 Task: Look for space in Abomey, Benin from 9th June, 2023 to 16th June, 2023 for 2 adults in price range Rs.8000 to Rs.16000. Place can be entire place with 2 bedrooms having 2 beds and 1 bathroom. Property type can be flat. Booking option can be shelf check-in. Required host language is English.
Action: Mouse moved to (724, 137)
Screenshot: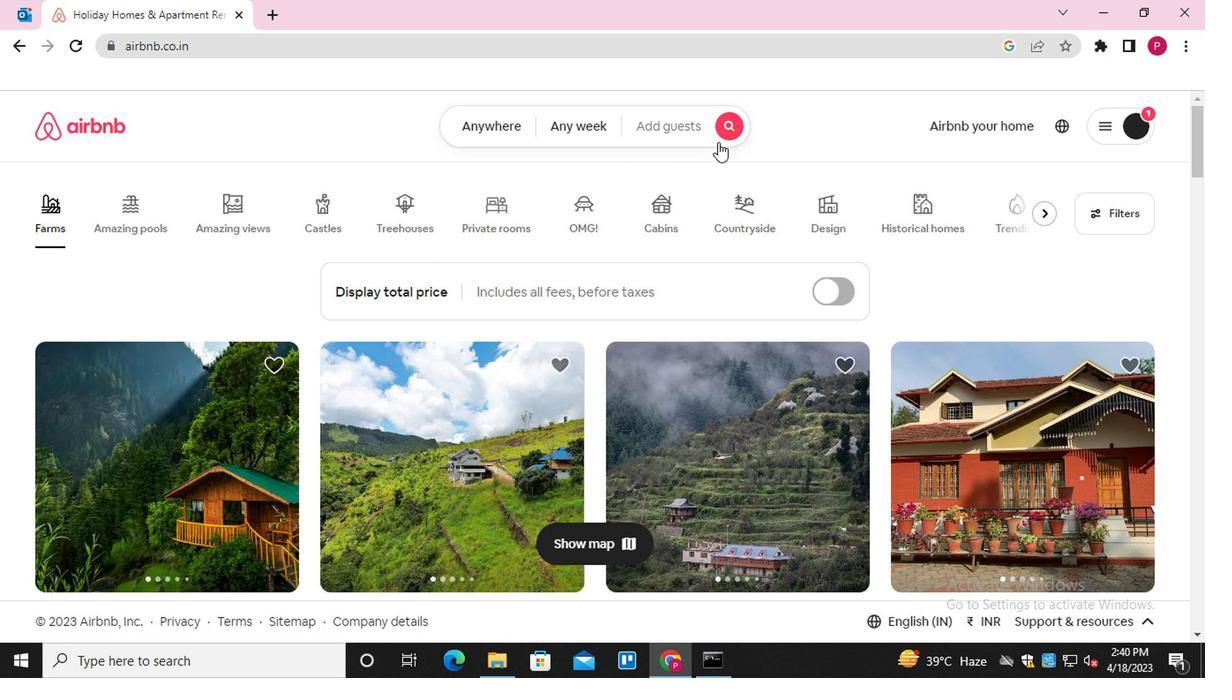 
Action: Mouse pressed left at (724, 137)
Screenshot: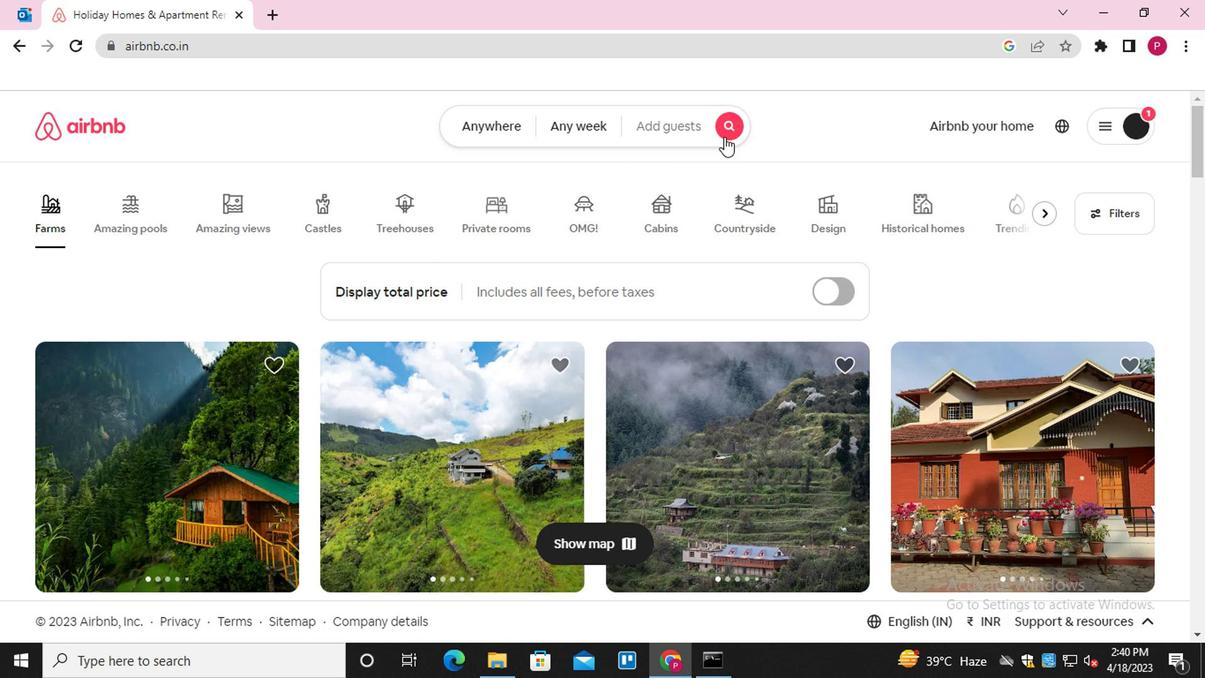 
Action: Mouse moved to (319, 205)
Screenshot: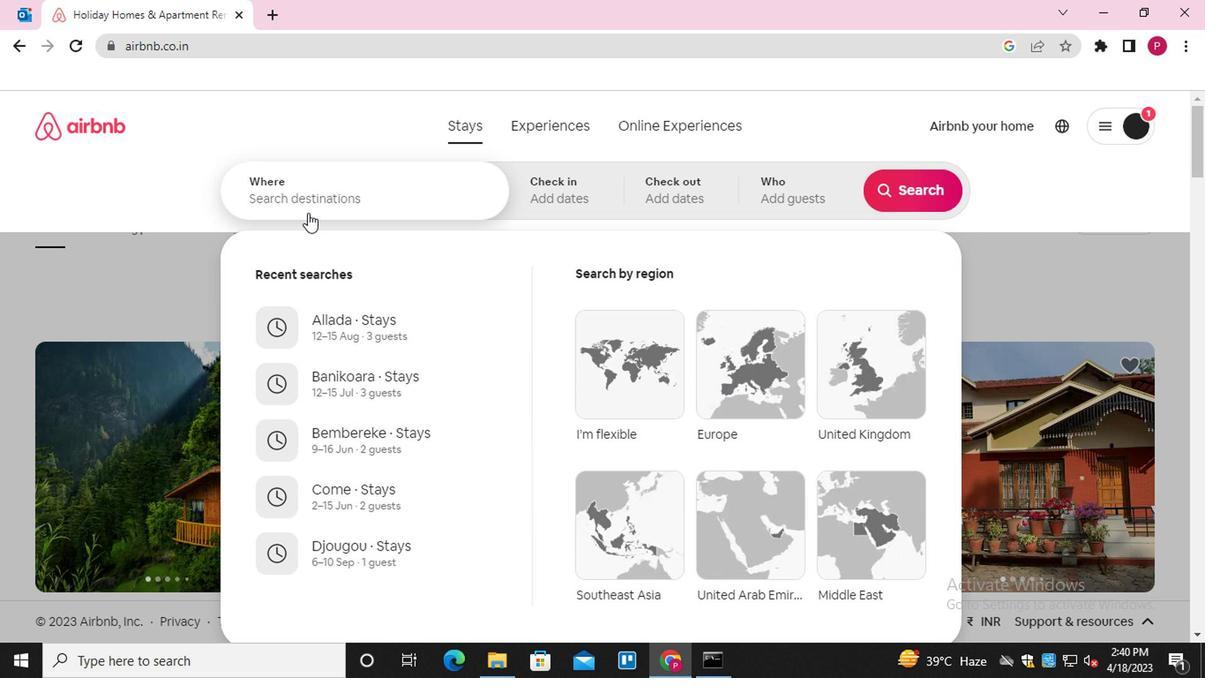 
Action: Mouse pressed left at (319, 205)
Screenshot: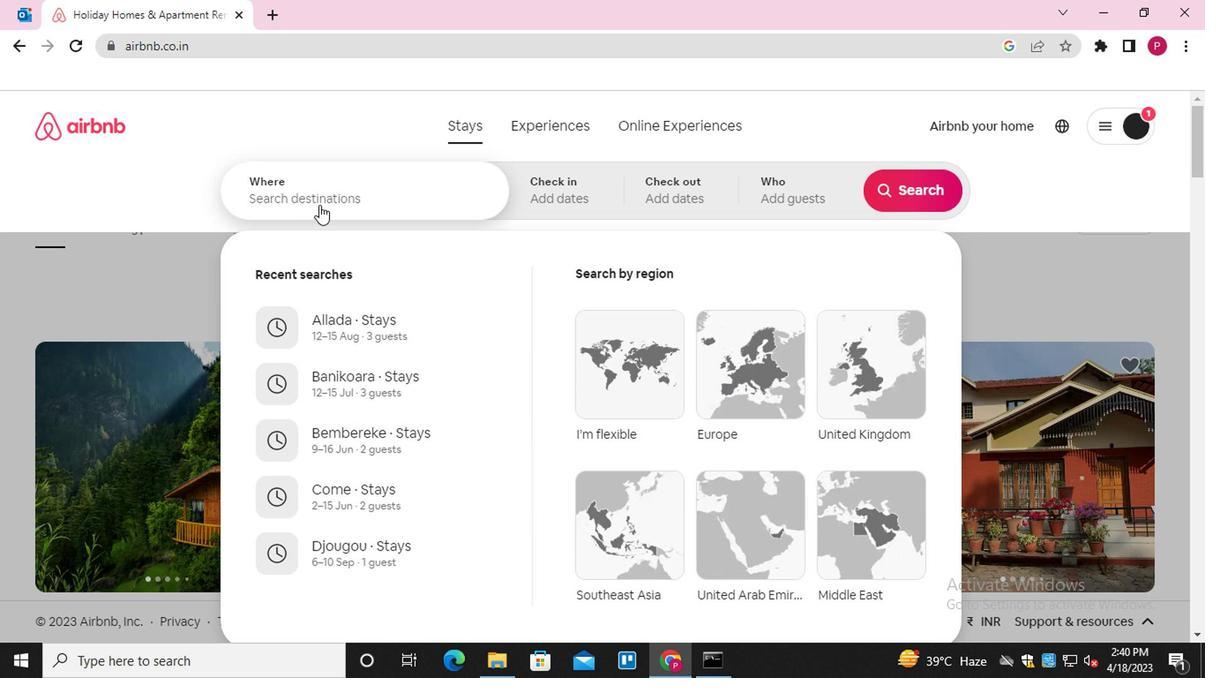
Action: Key pressed <Key.shift><Key.shift><Key.shift>ABOMEY
Screenshot: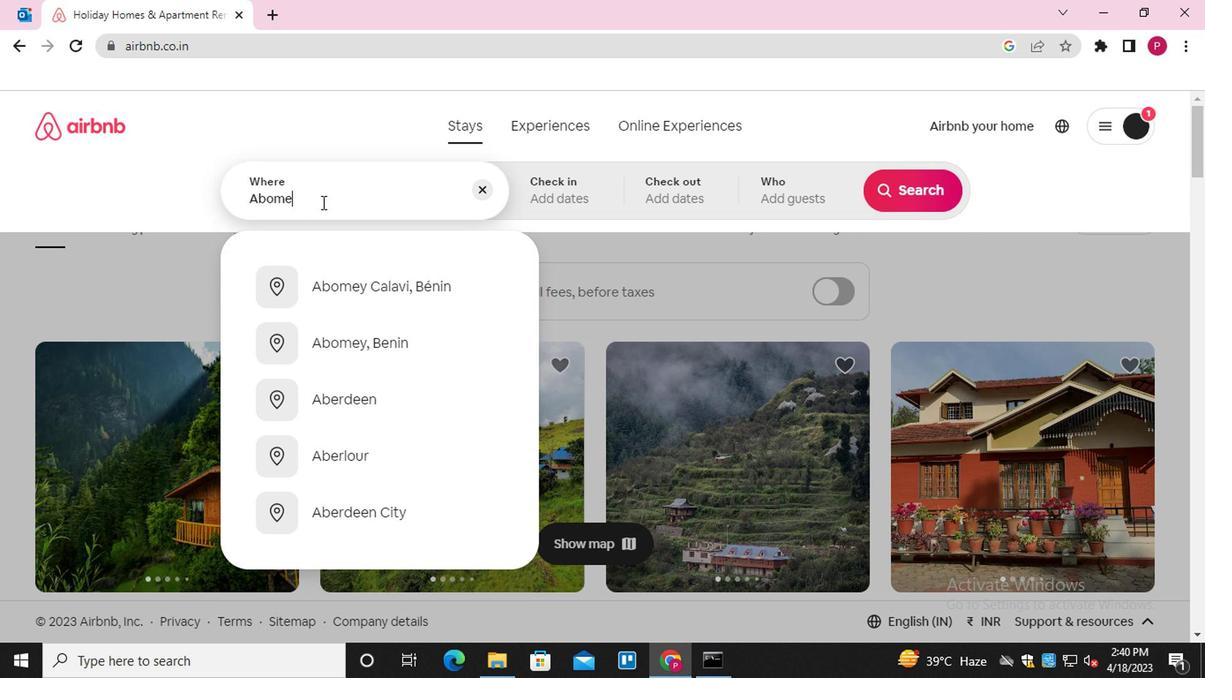 
Action: Mouse moved to (406, 347)
Screenshot: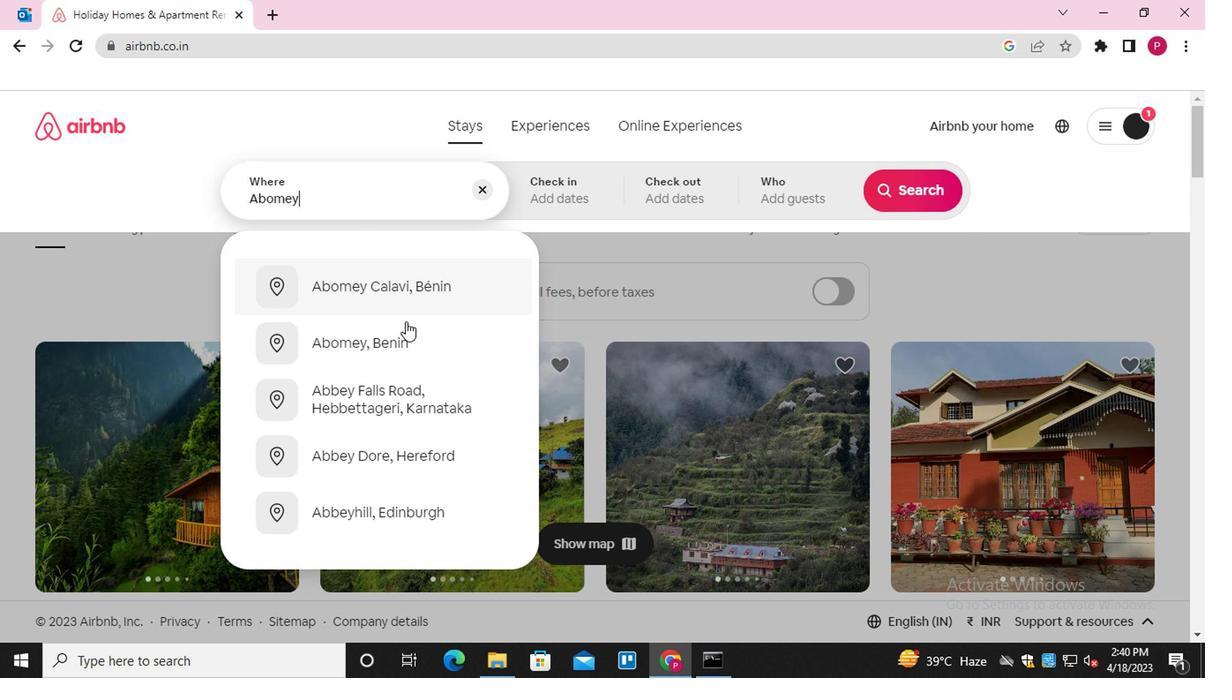 
Action: Mouse pressed left at (406, 347)
Screenshot: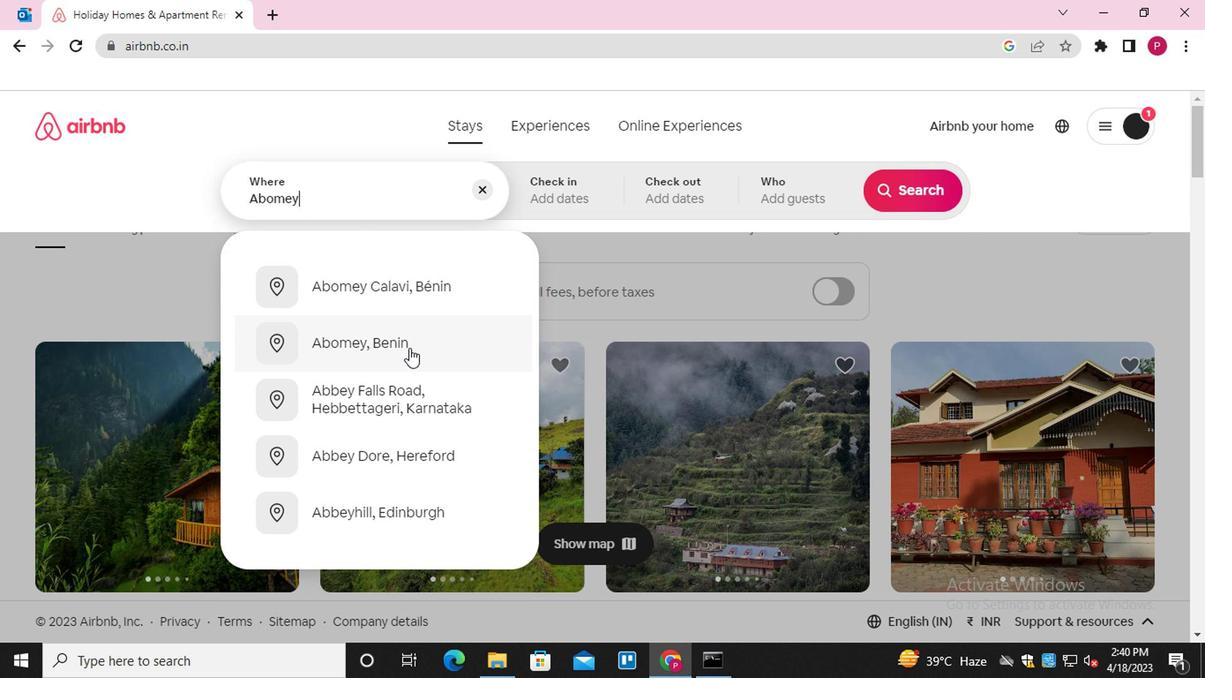 
Action: Mouse moved to (896, 330)
Screenshot: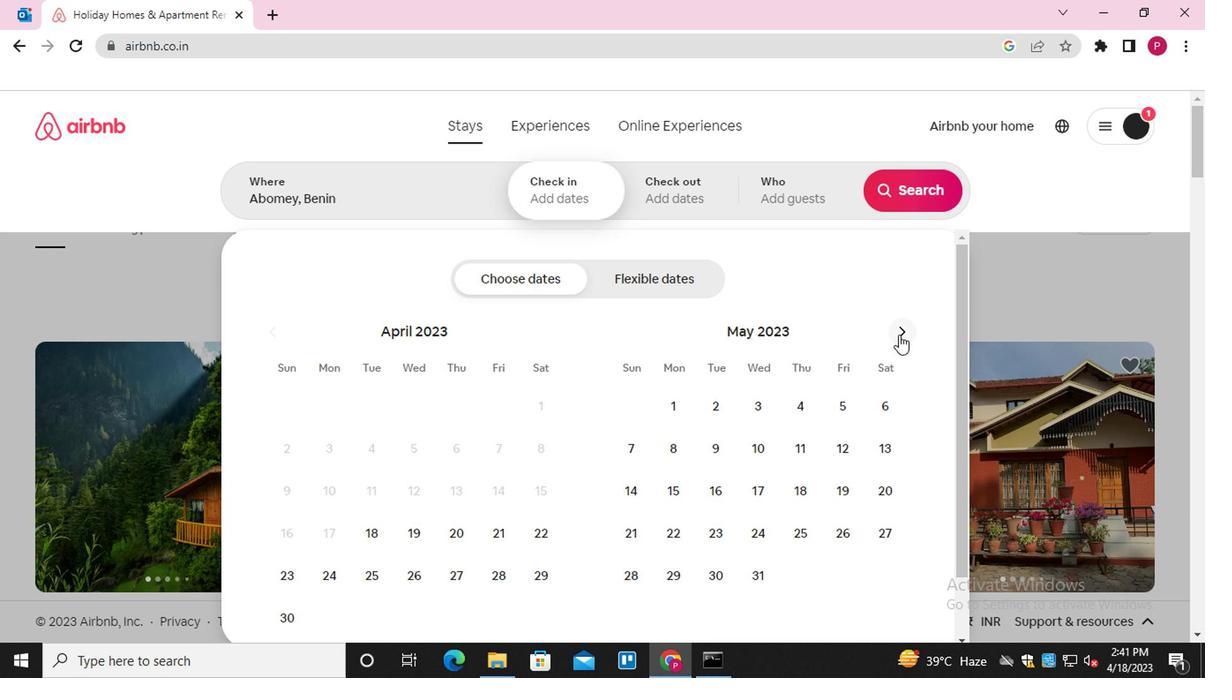 
Action: Mouse pressed left at (896, 330)
Screenshot: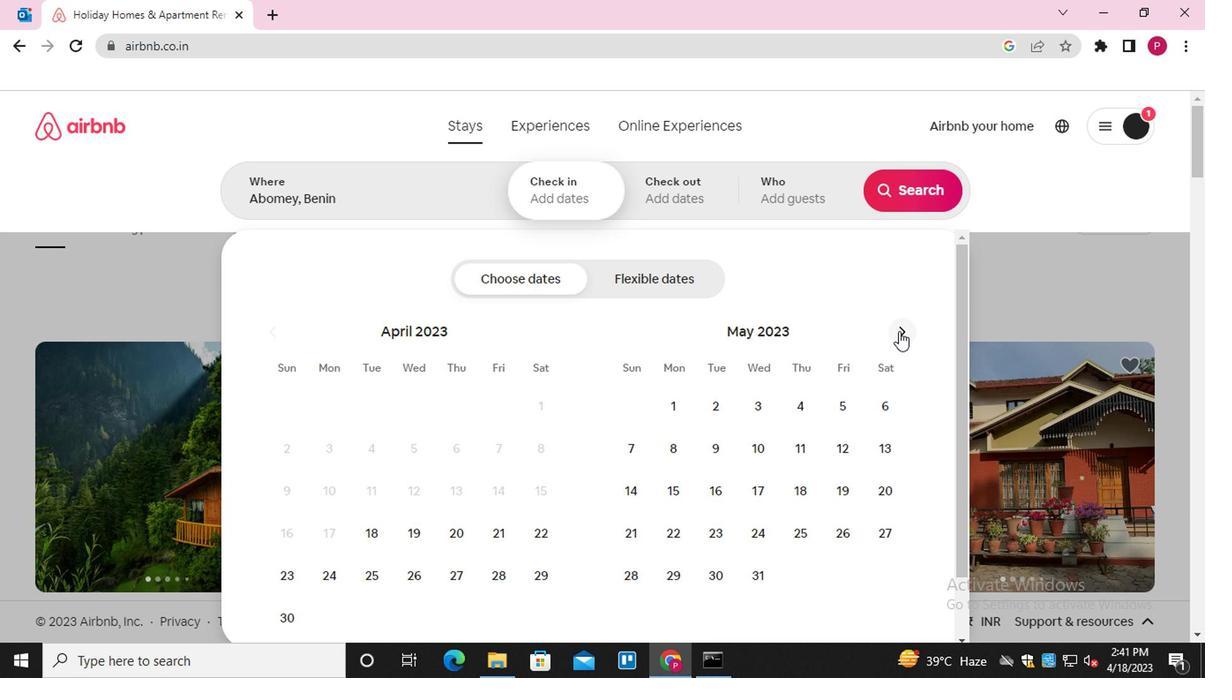 
Action: Mouse moved to (840, 452)
Screenshot: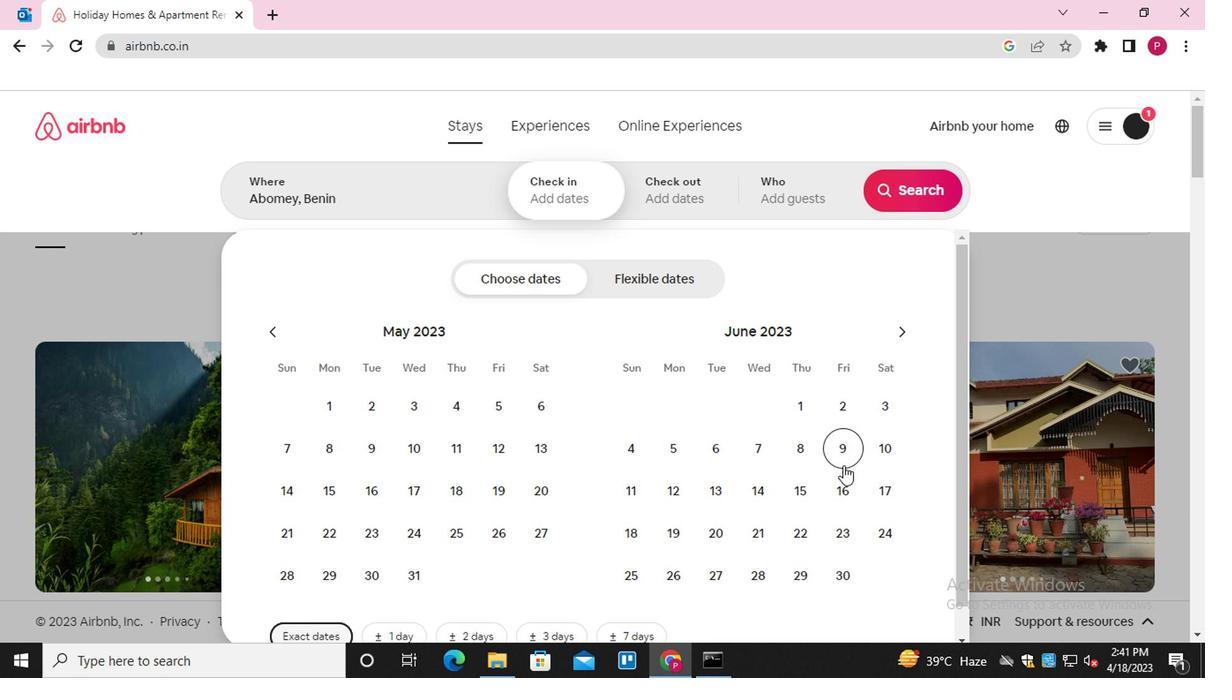 
Action: Mouse pressed left at (840, 452)
Screenshot: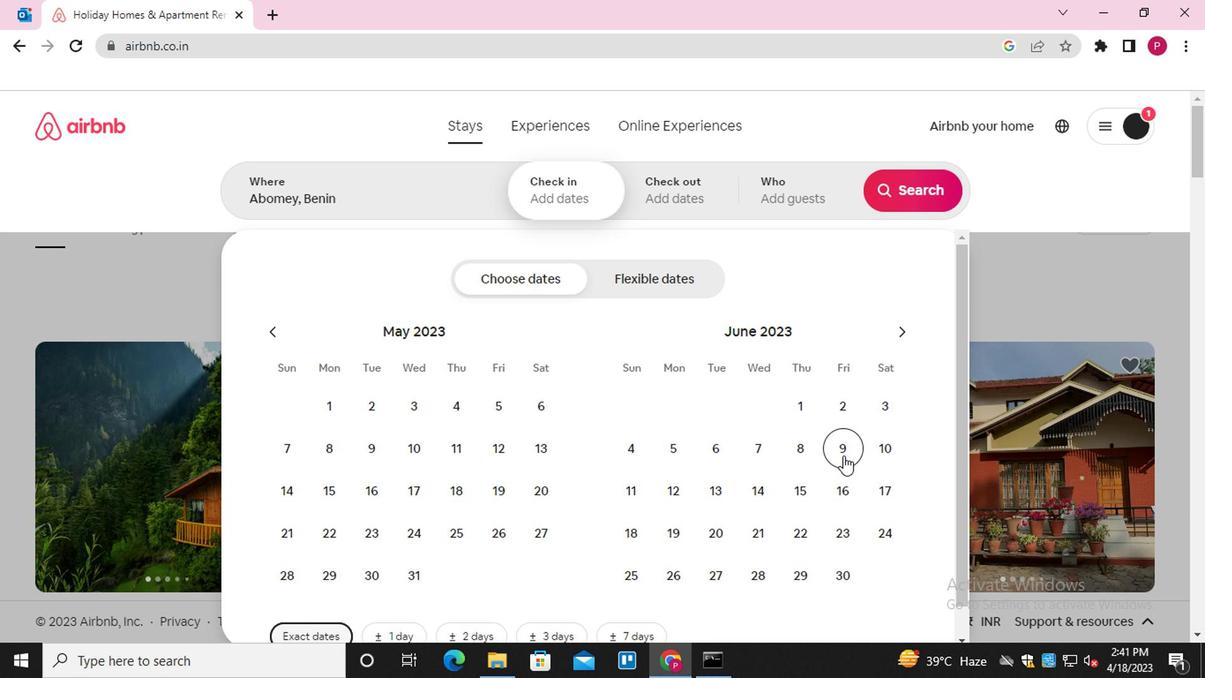 
Action: Mouse moved to (842, 482)
Screenshot: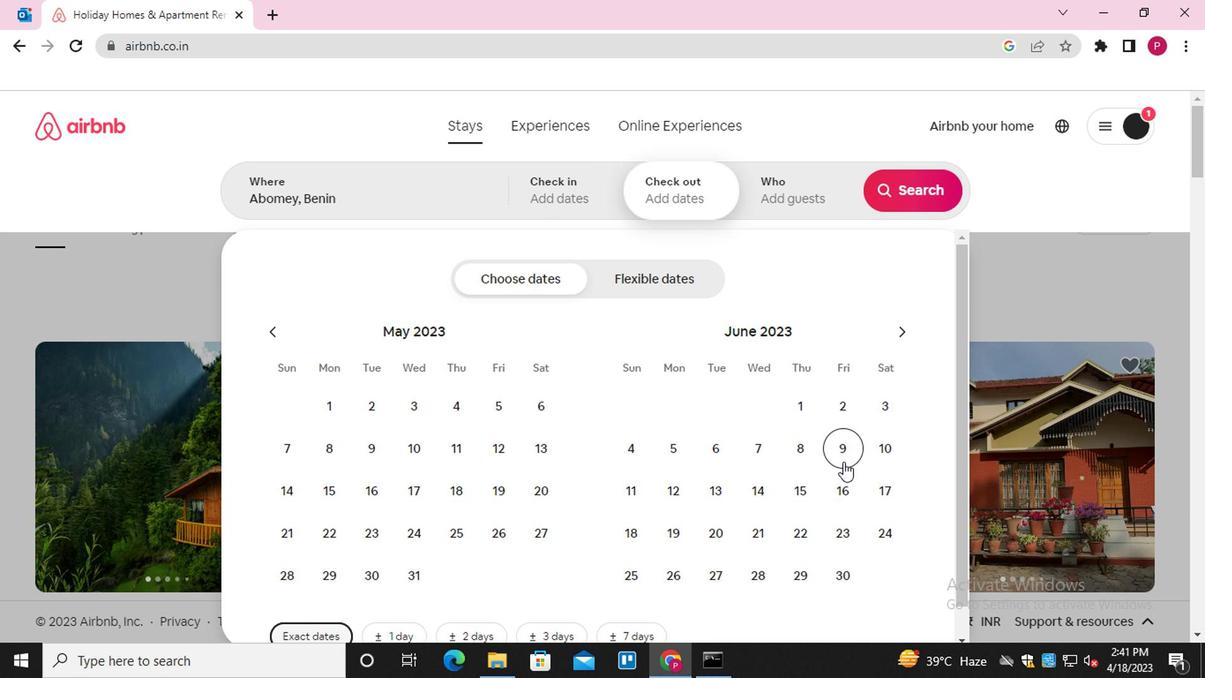 
Action: Mouse pressed left at (842, 482)
Screenshot: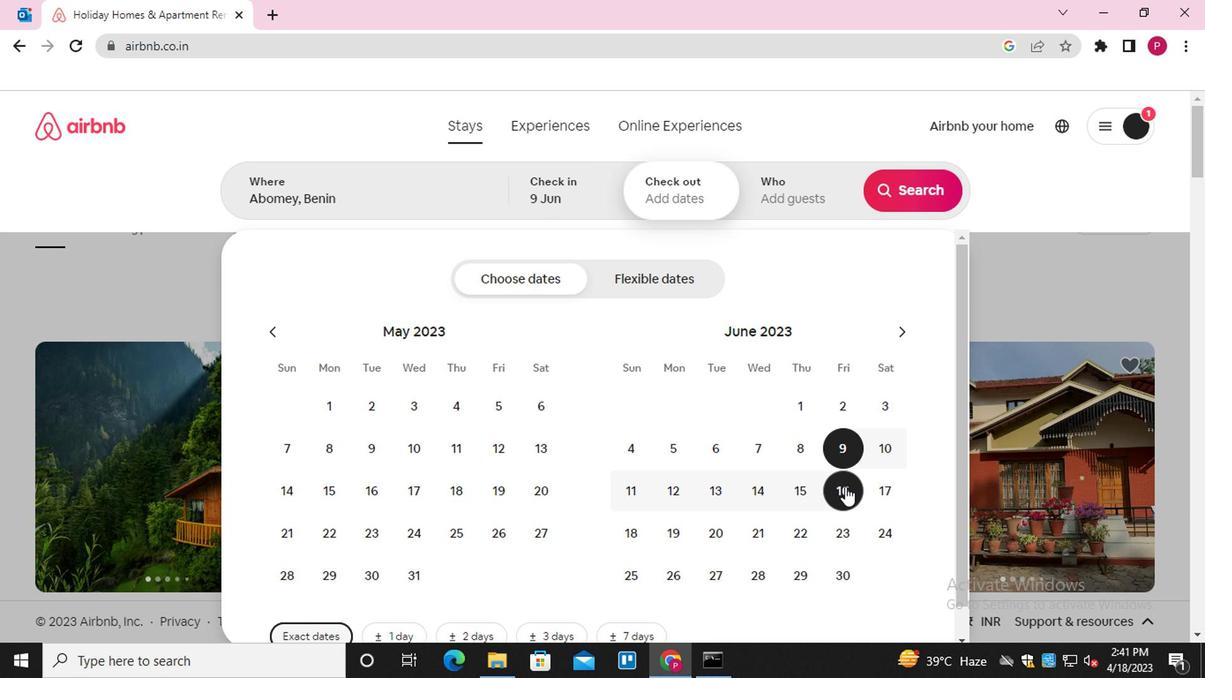 
Action: Mouse moved to (789, 211)
Screenshot: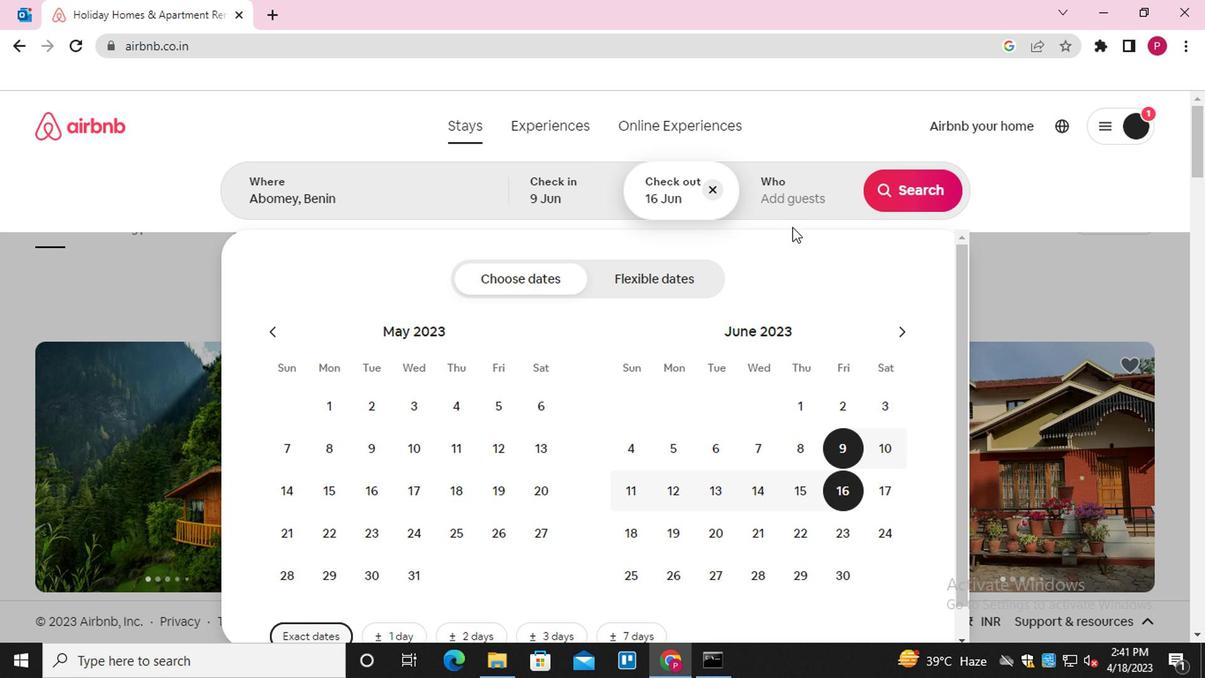 
Action: Mouse pressed left at (789, 211)
Screenshot: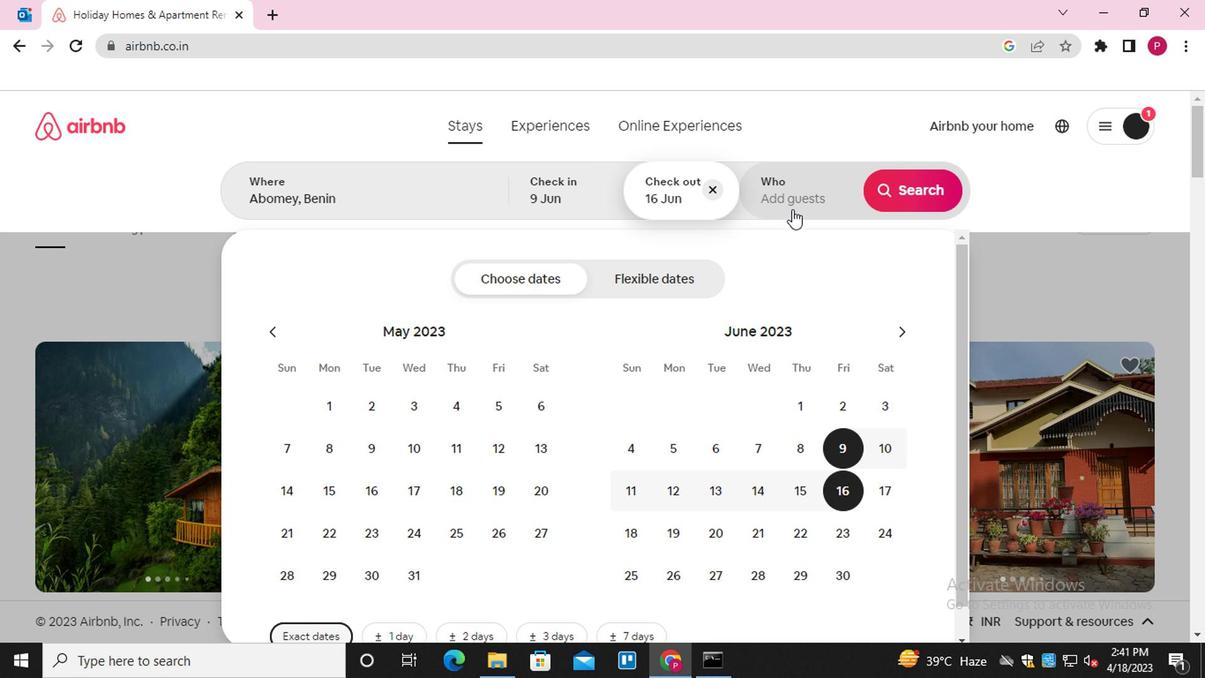 
Action: Mouse moved to (903, 292)
Screenshot: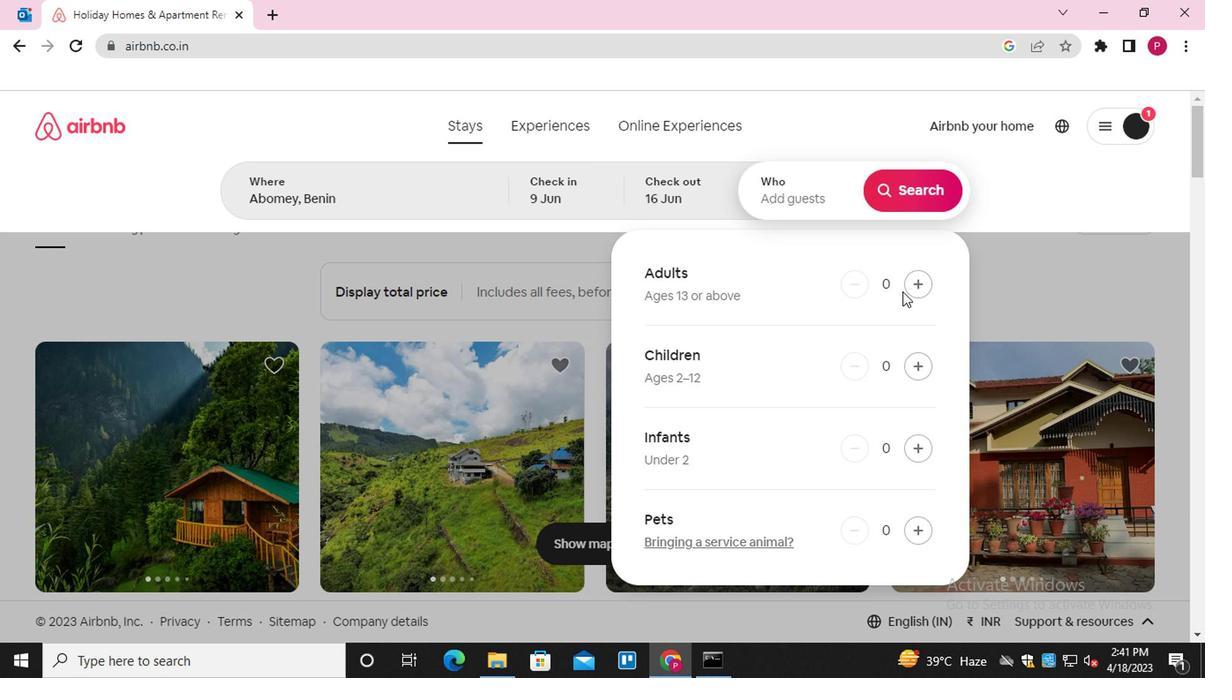 
Action: Mouse pressed left at (903, 292)
Screenshot: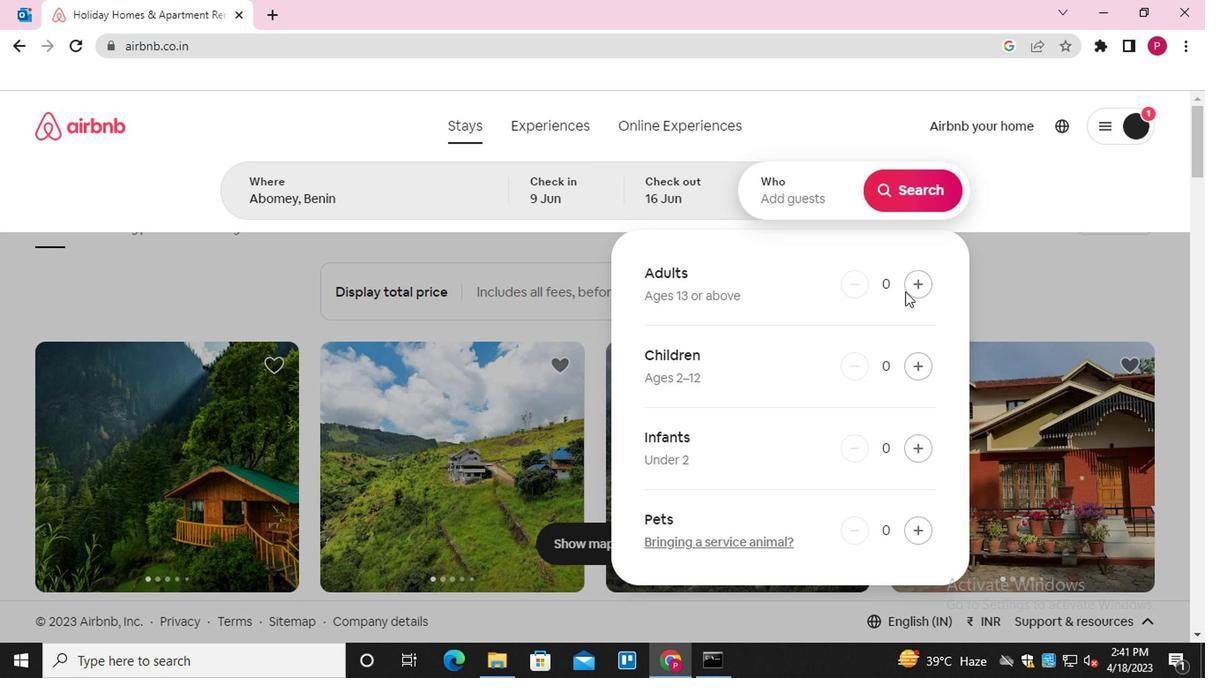
Action: Mouse pressed left at (903, 292)
Screenshot: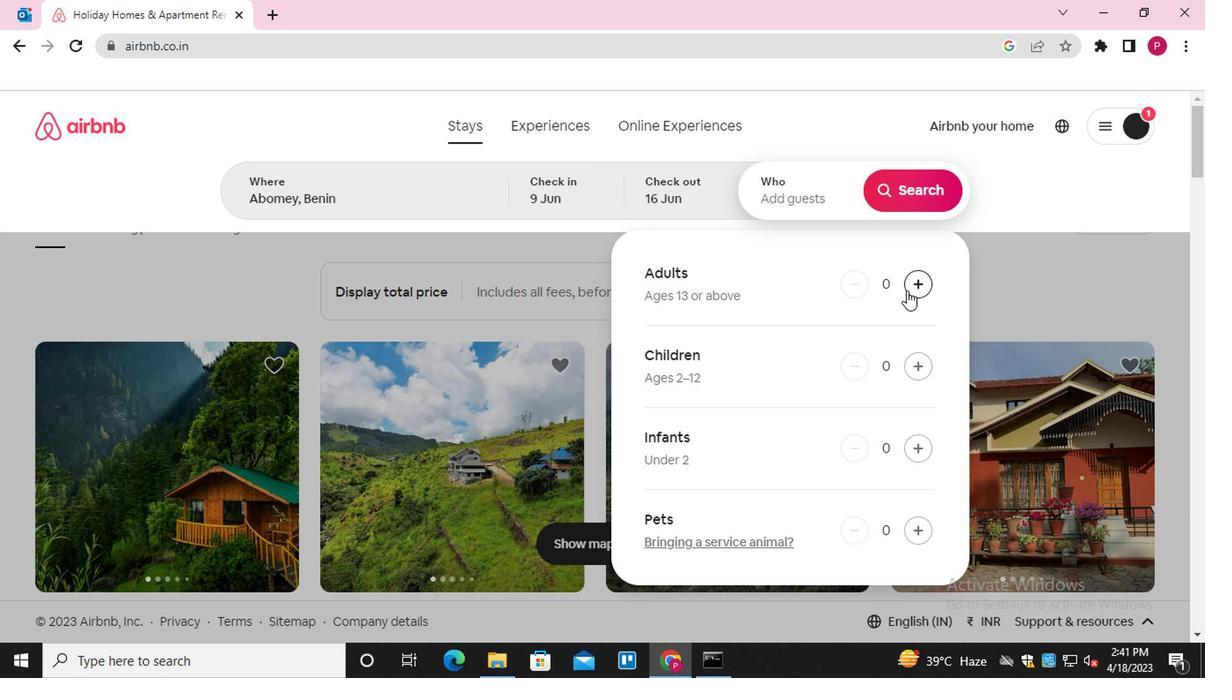 
Action: Mouse moved to (910, 199)
Screenshot: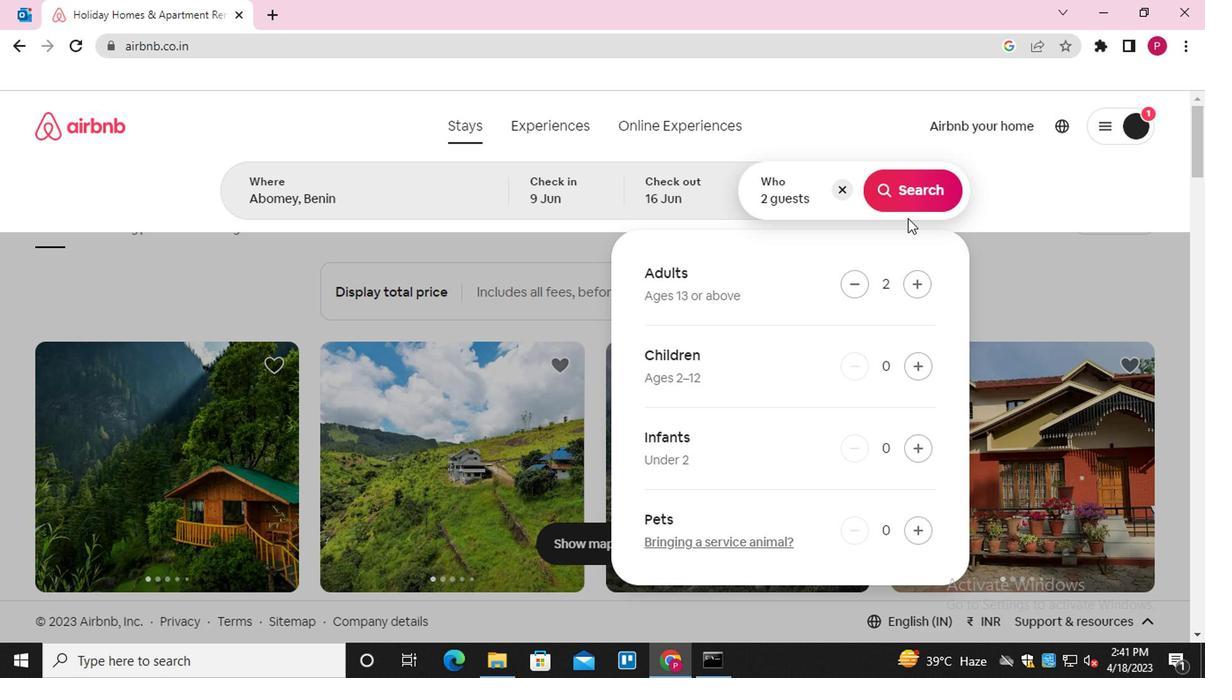 
Action: Mouse pressed left at (910, 199)
Screenshot: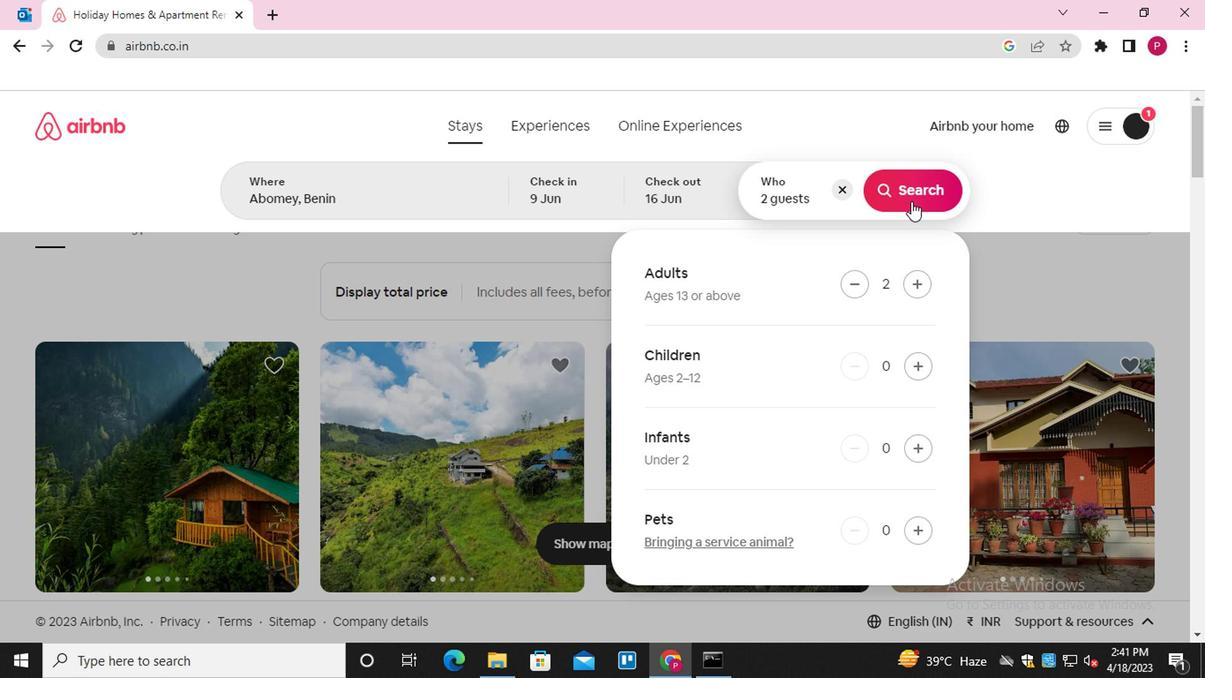 
Action: Mouse moved to (1107, 206)
Screenshot: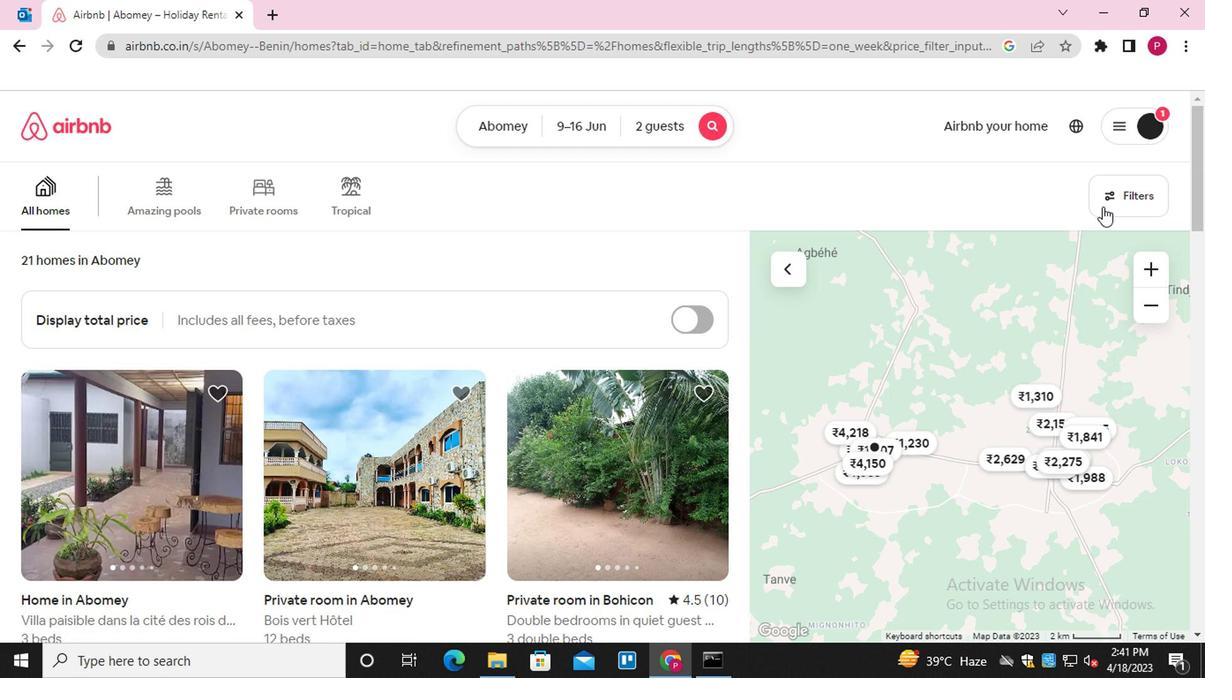 
Action: Mouse pressed left at (1107, 206)
Screenshot: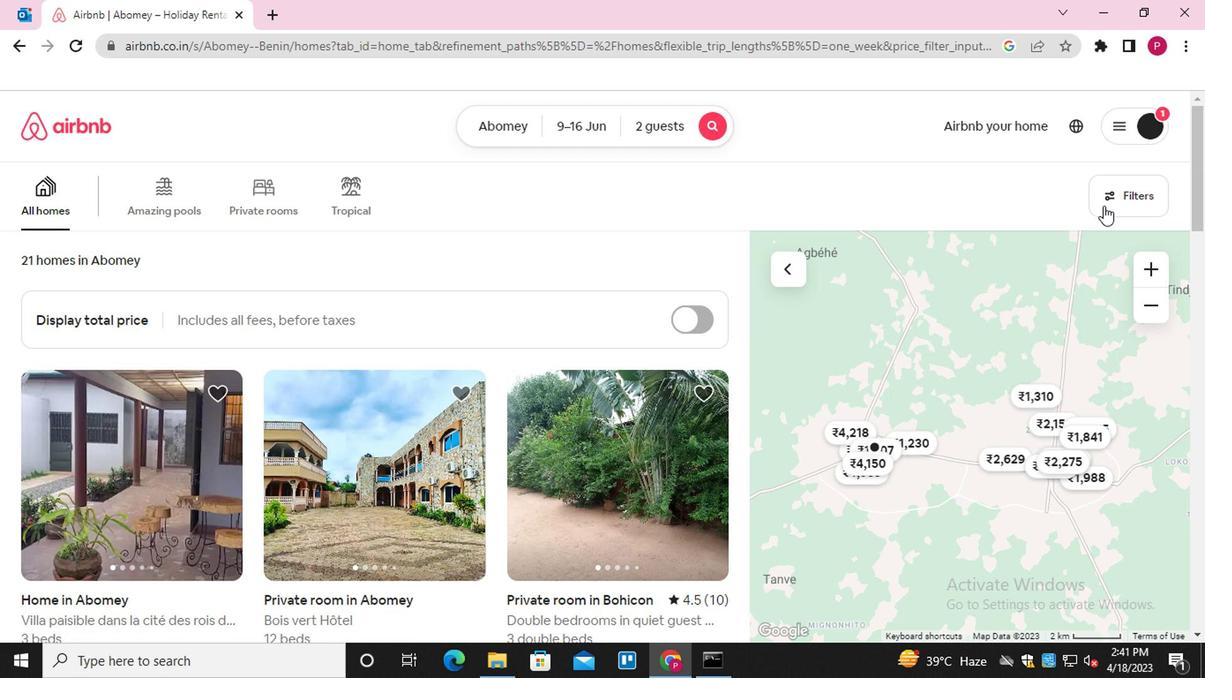 
Action: Mouse moved to (368, 412)
Screenshot: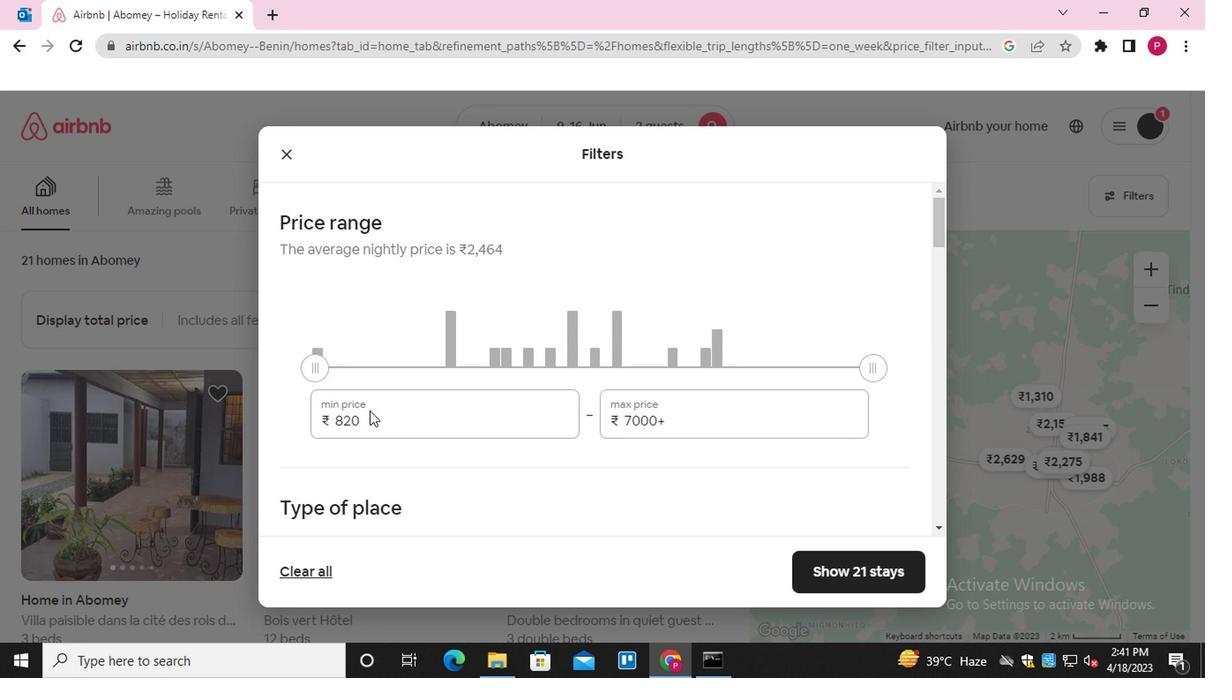 
Action: Mouse pressed left at (368, 412)
Screenshot: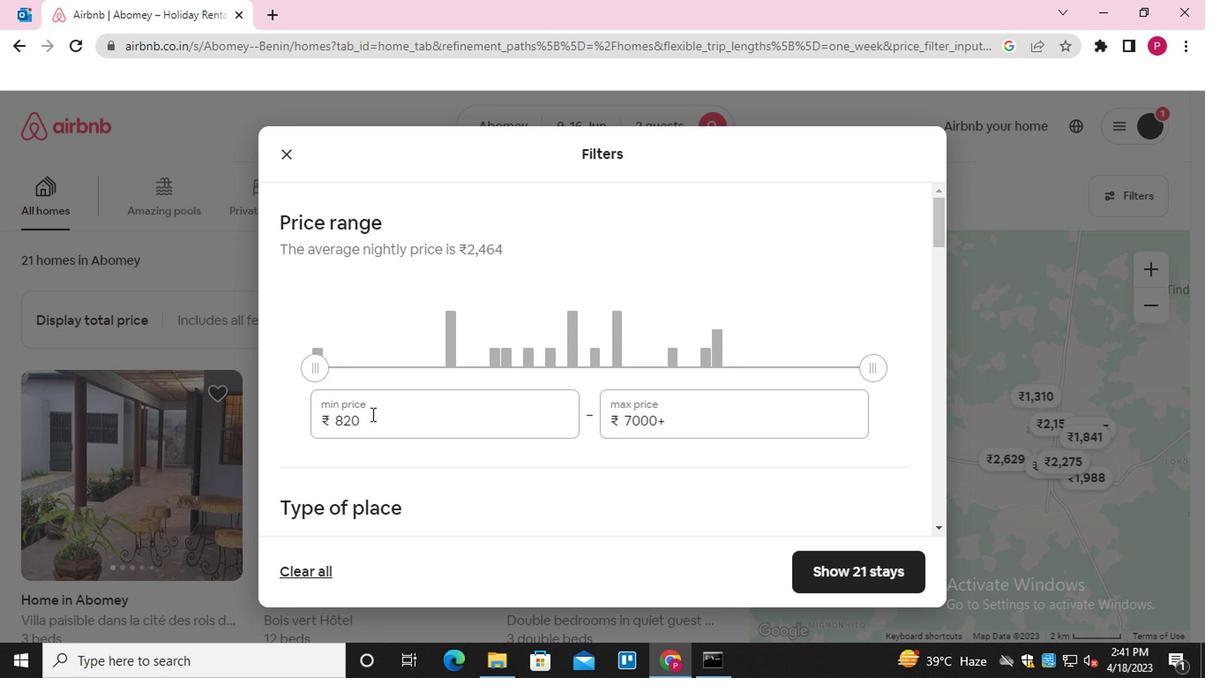 
Action: Mouse pressed left at (368, 412)
Screenshot: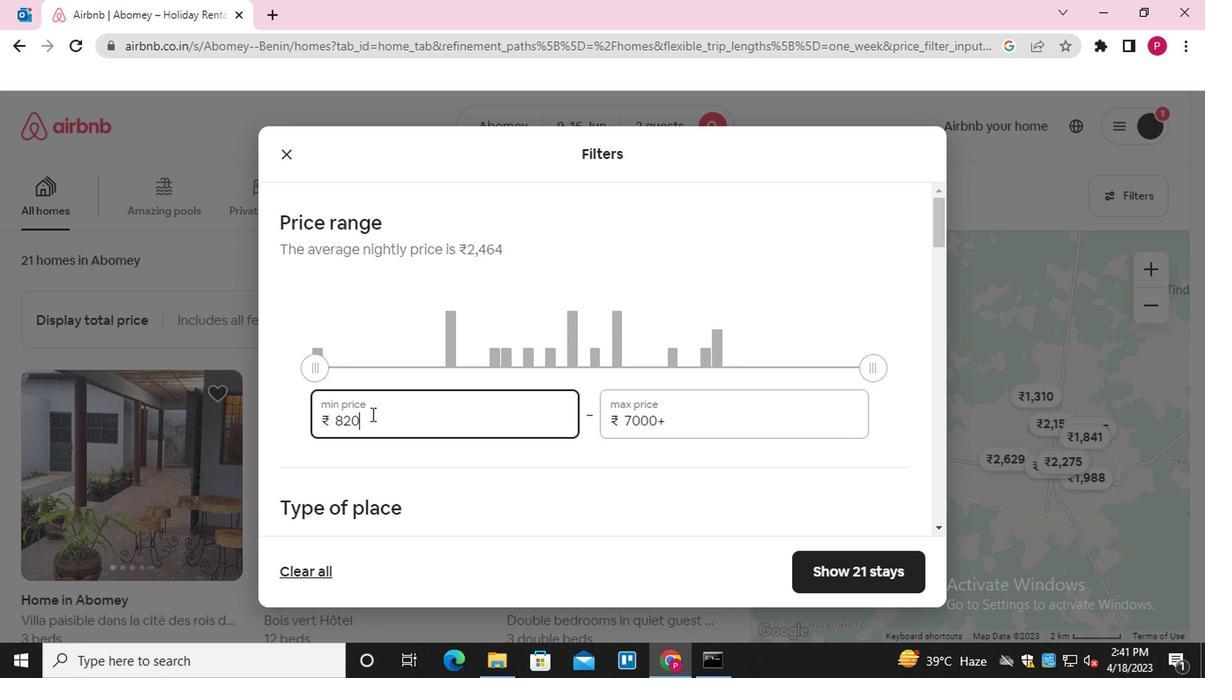 
Action: Key pressed 8000<Key.tab>
Screenshot: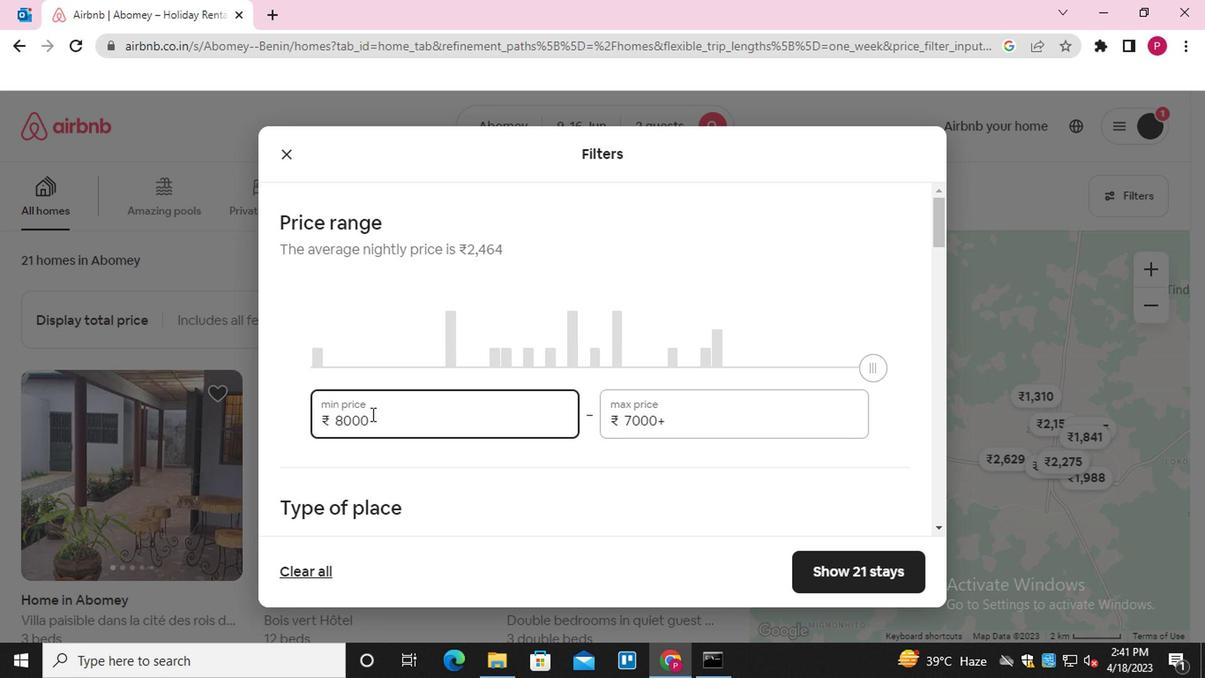 
Action: Mouse moved to (390, 423)
Screenshot: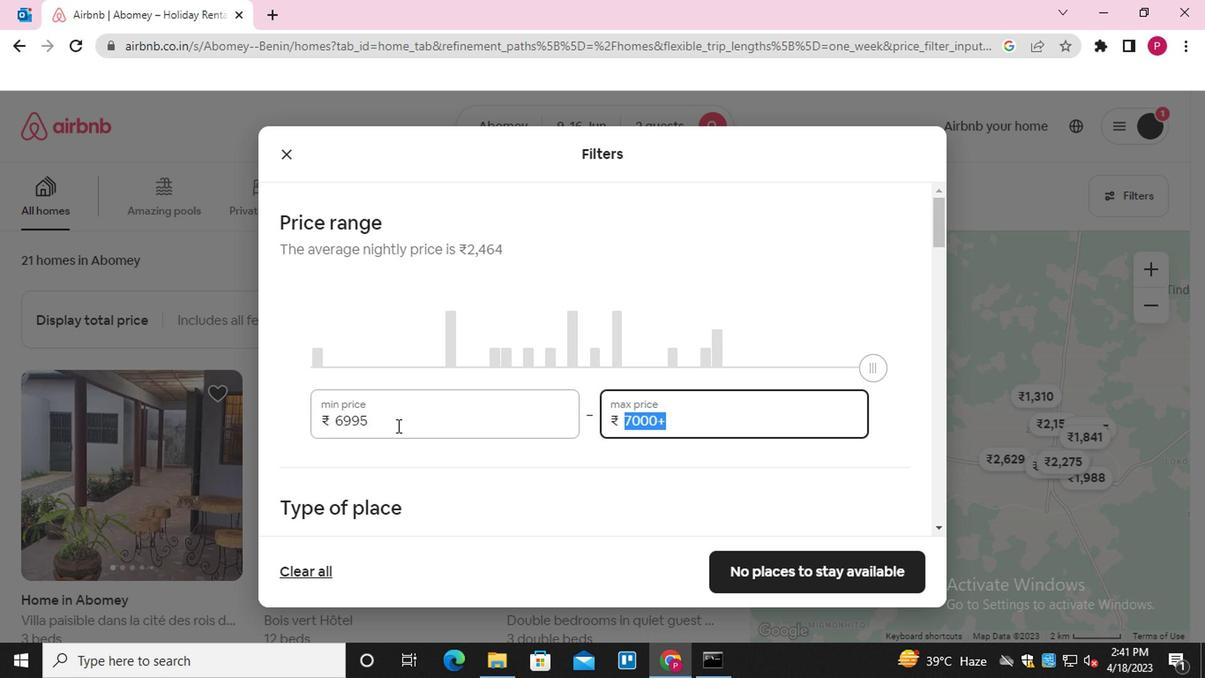 
Action: Mouse pressed left at (390, 423)
Screenshot: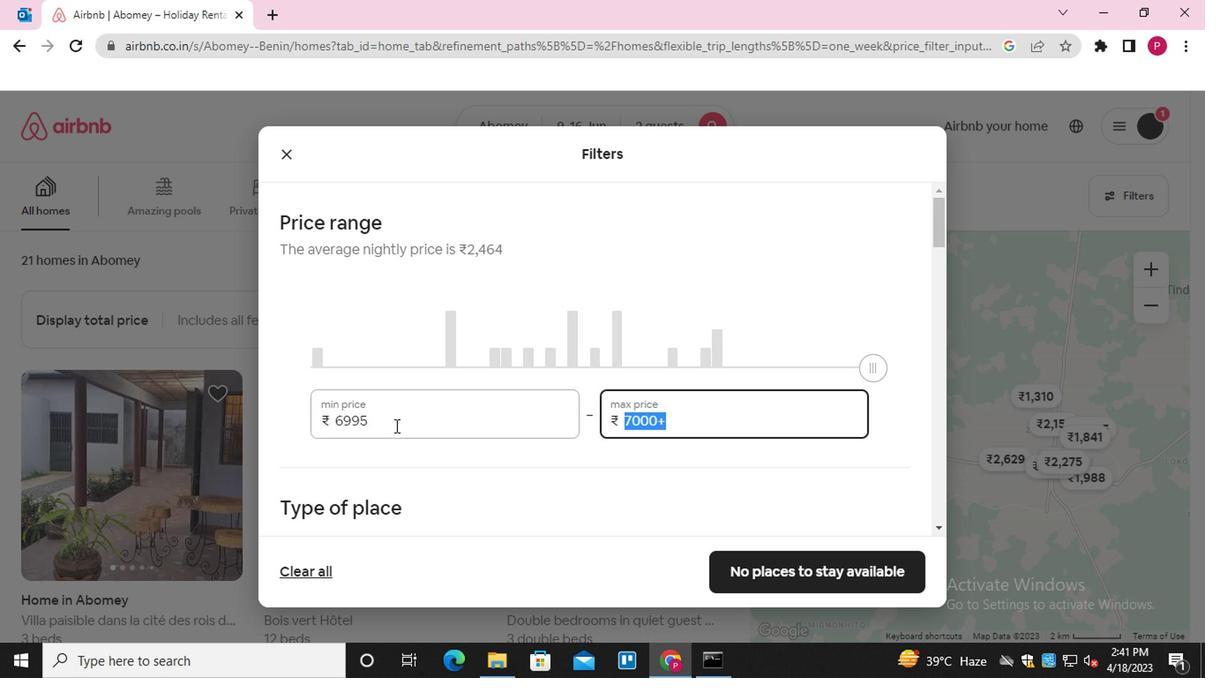
Action: Key pressed <Key.backspace><Key.backspace><Key.backspace><Key.backspace>8000<Key.tab>16000
Screenshot: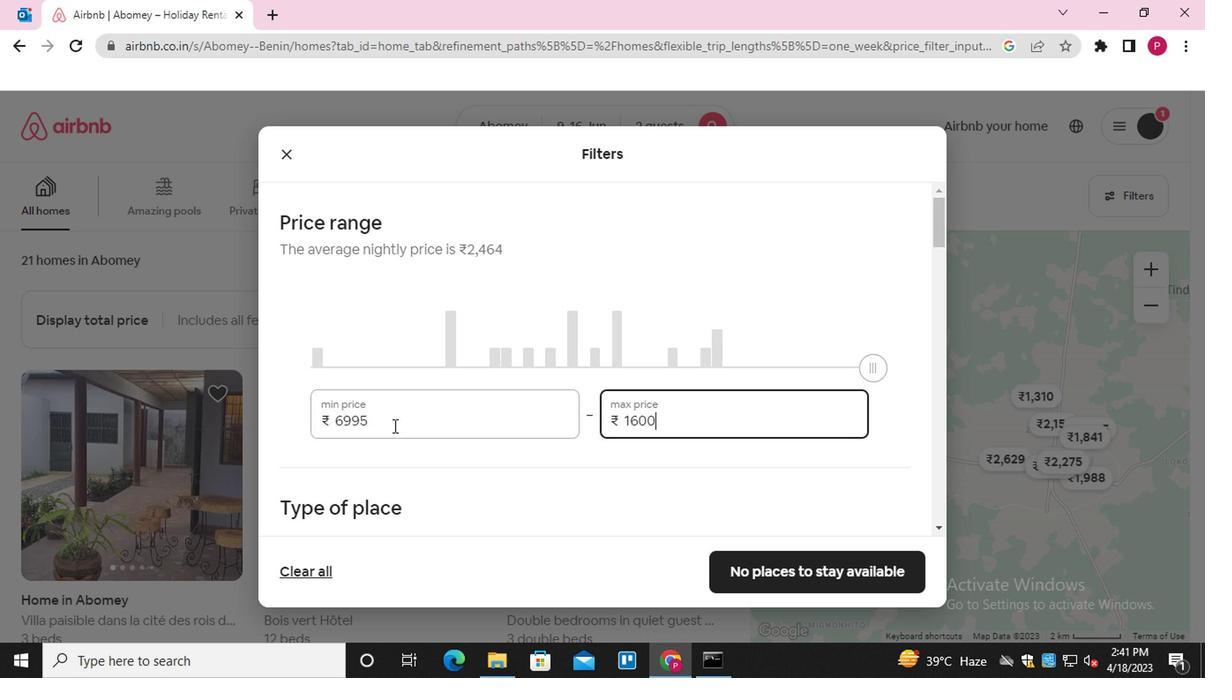 
Action: Mouse moved to (380, 420)
Screenshot: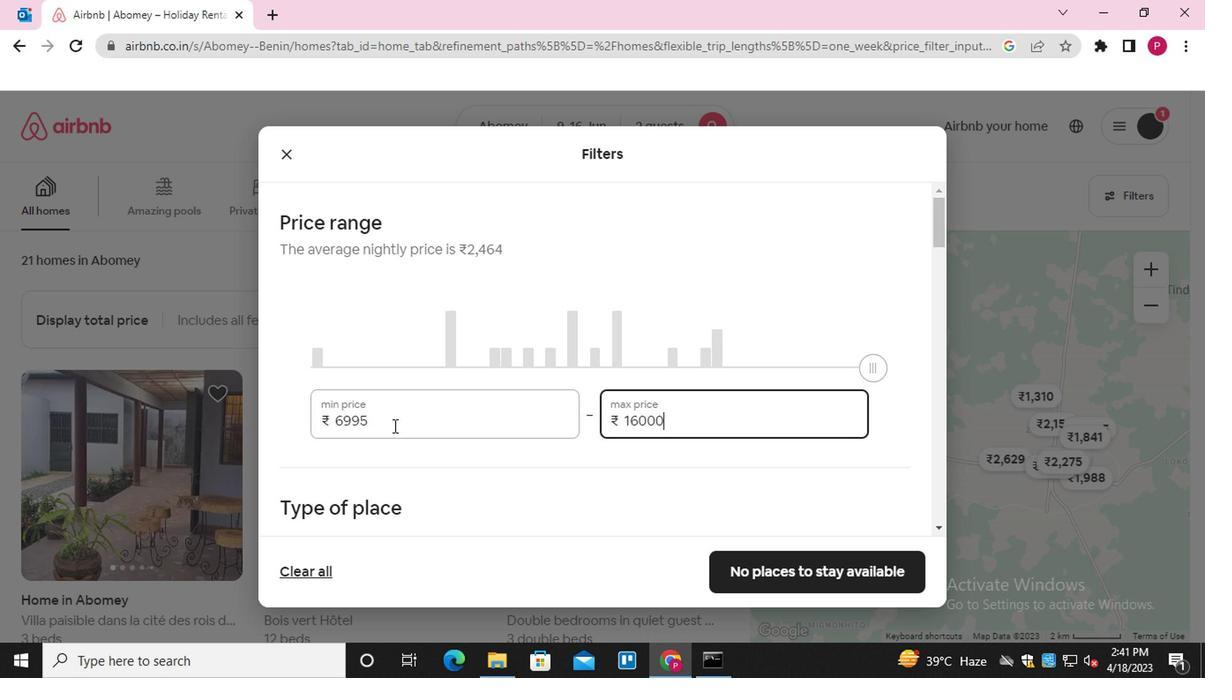 
Action: Mouse pressed left at (380, 420)
Screenshot: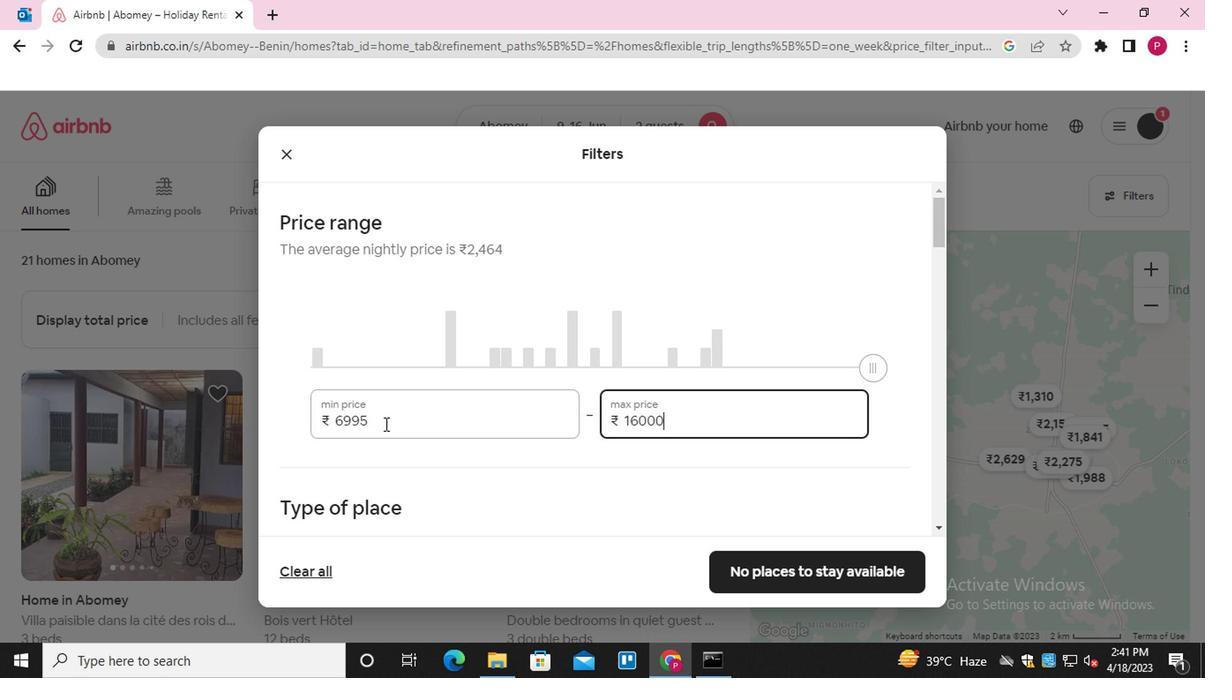 
Action: Mouse pressed left at (380, 420)
Screenshot: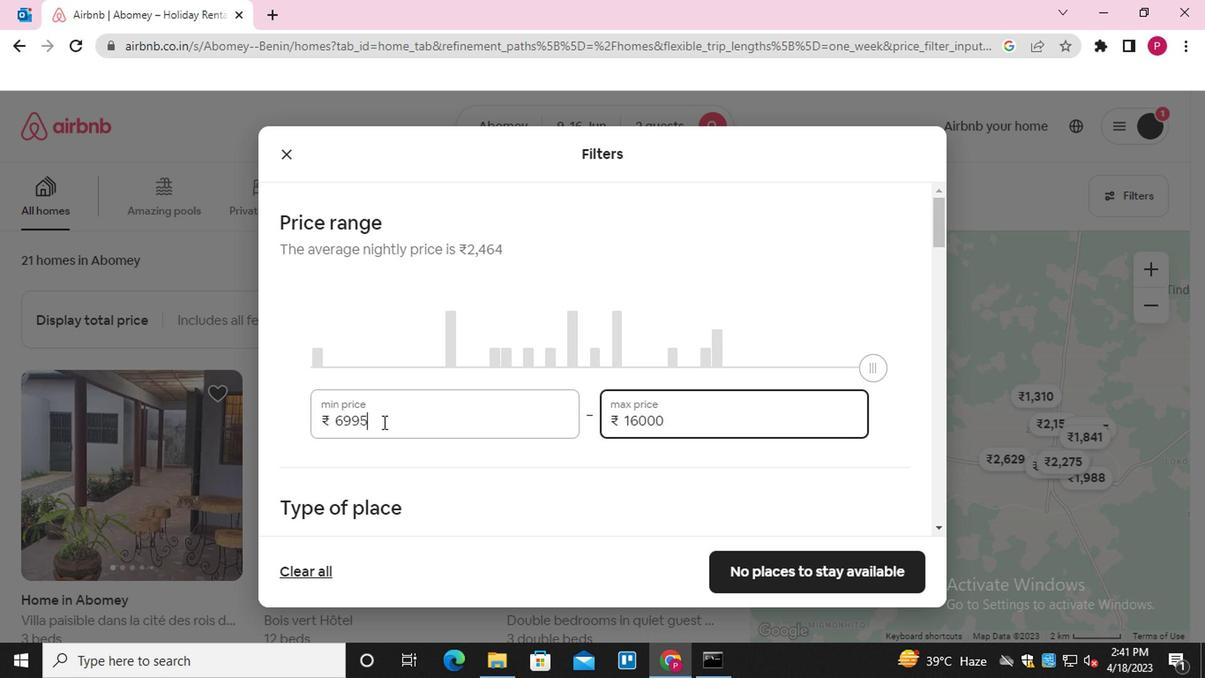 
Action: Key pressed 8000
Screenshot: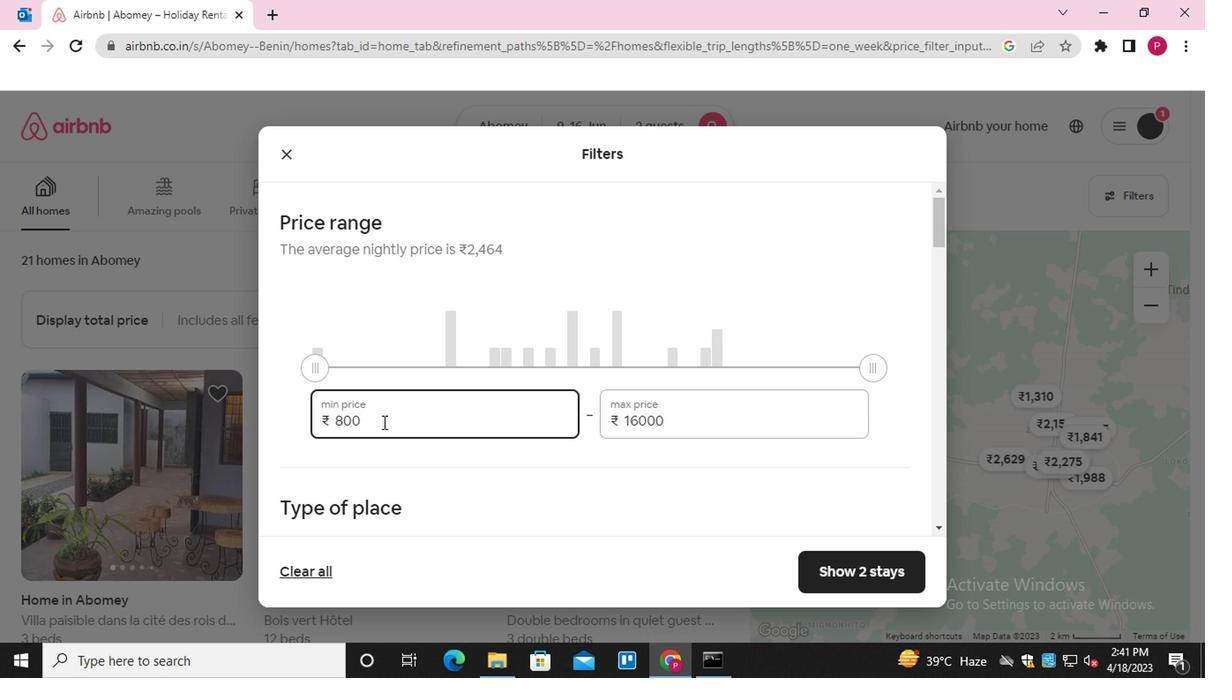
Action: Mouse scrolled (380, 419) with delta (0, 0)
Screenshot: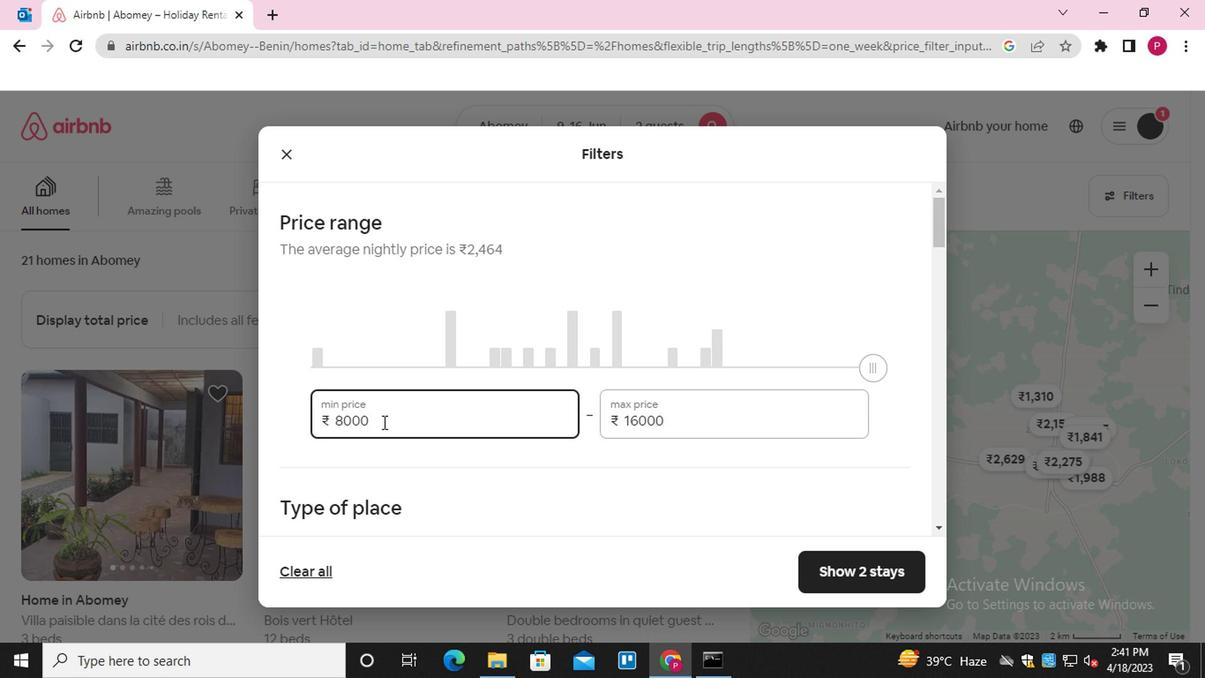 
Action: Mouse moved to (390, 420)
Screenshot: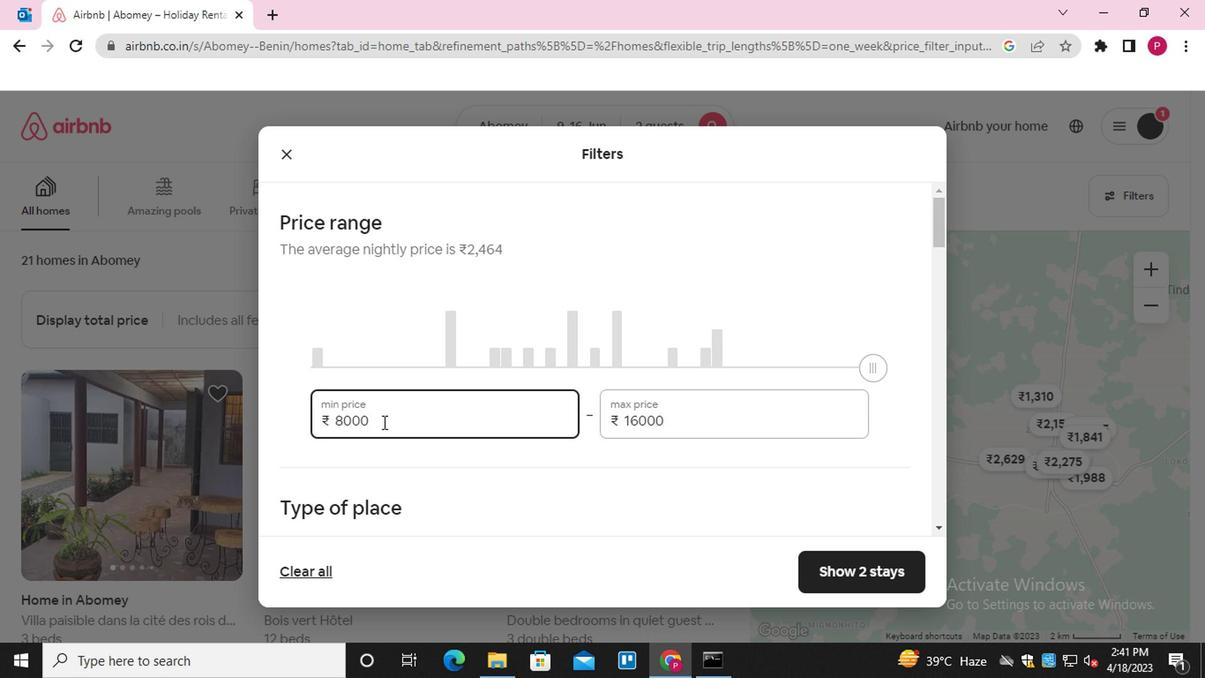 
Action: Mouse scrolled (390, 419) with delta (0, 0)
Screenshot: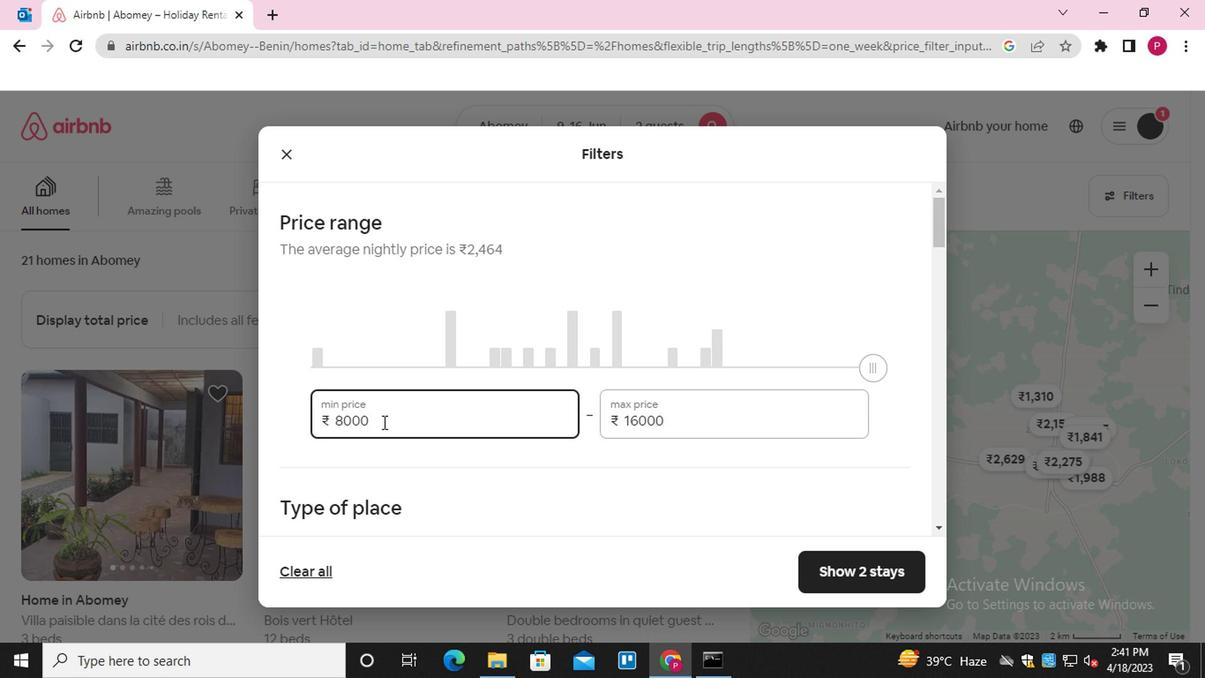 
Action: Mouse moved to (477, 411)
Screenshot: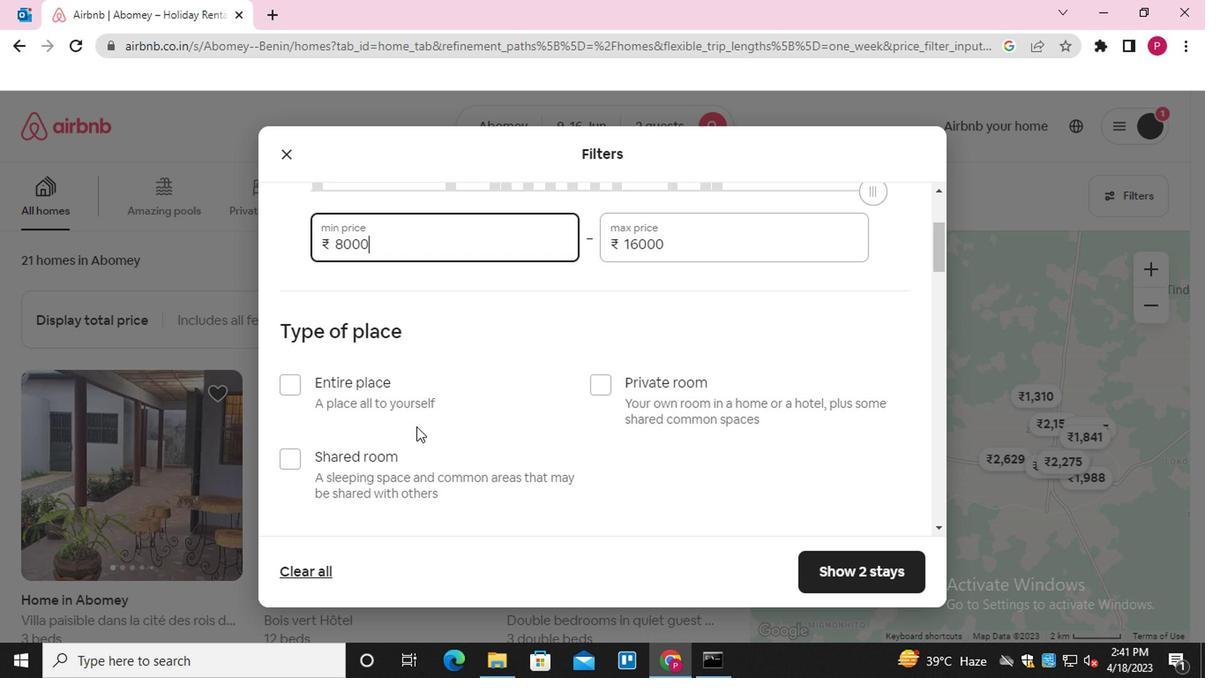 
Action: Mouse scrolled (477, 410) with delta (0, 0)
Screenshot: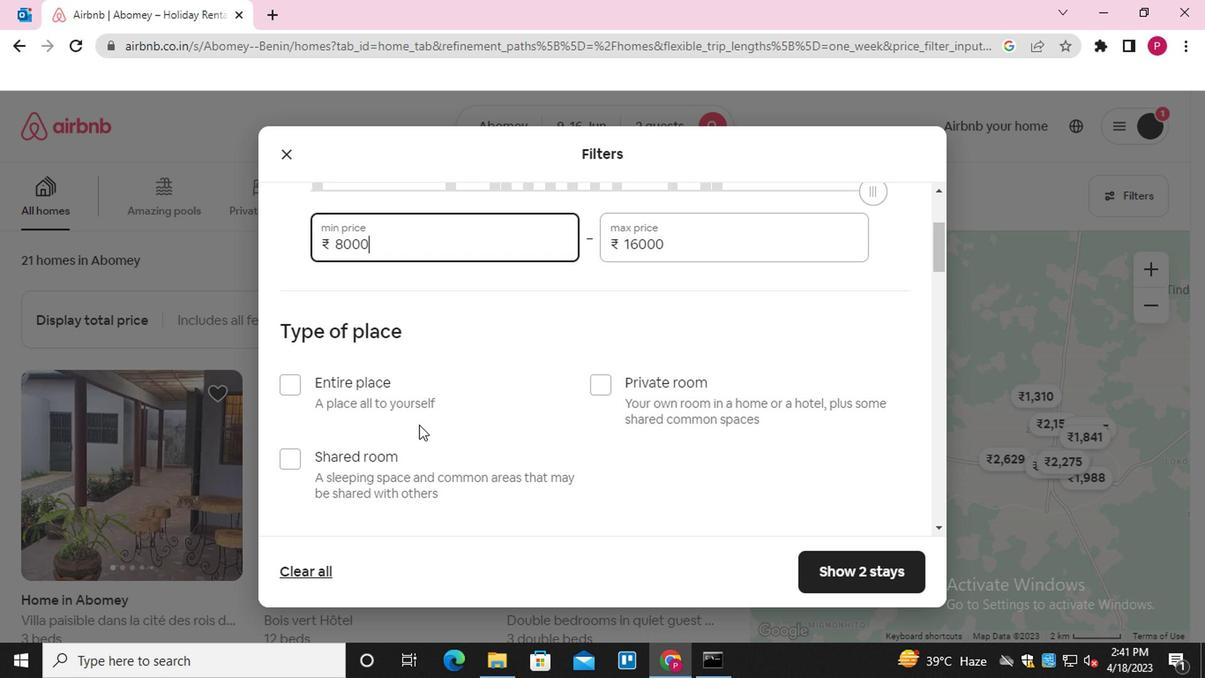 
Action: Mouse moved to (288, 301)
Screenshot: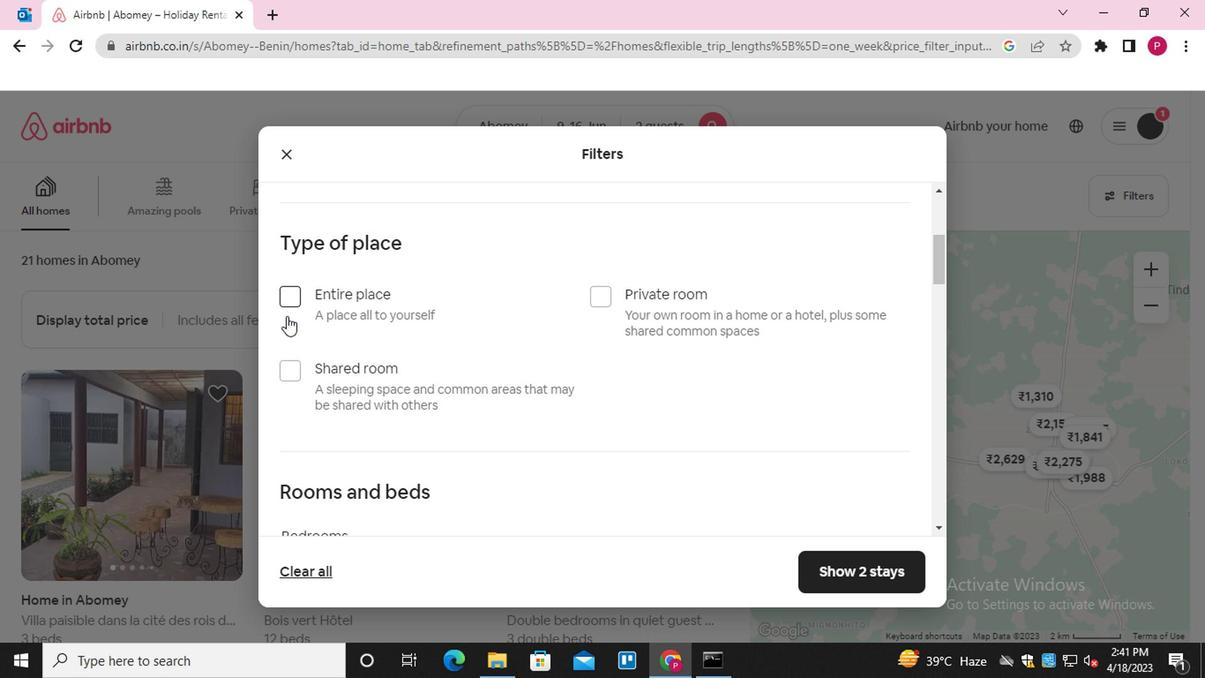 
Action: Mouse pressed left at (288, 301)
Screenshot: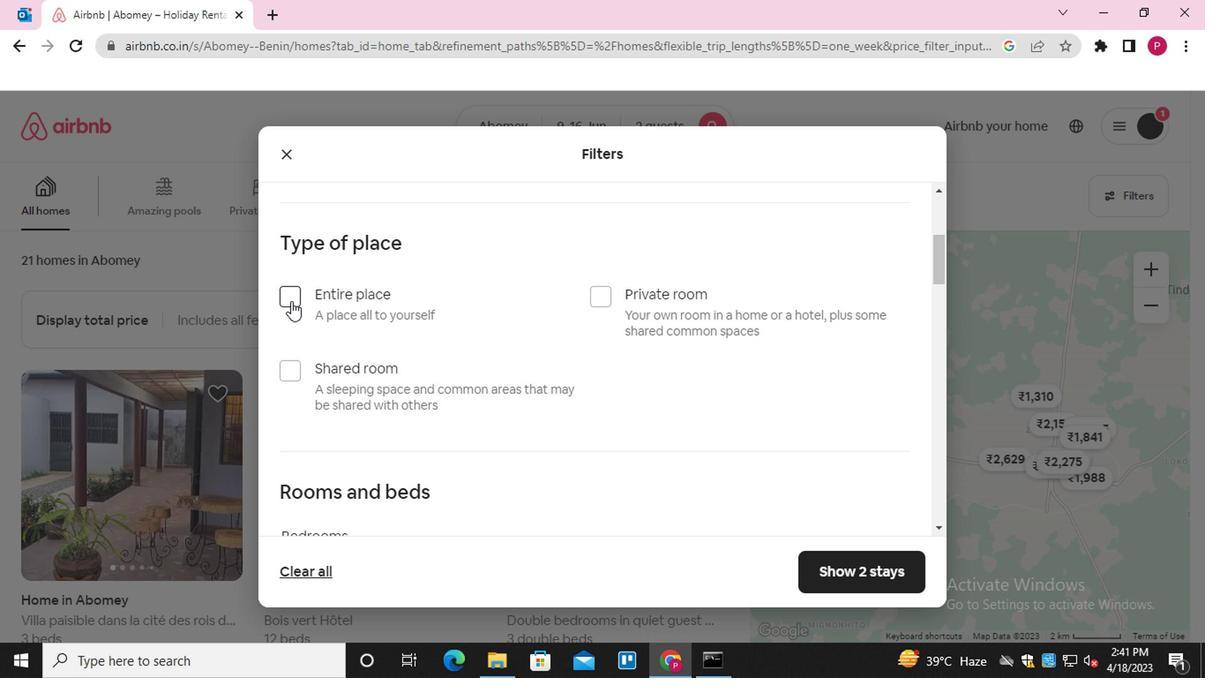
Action: Mouse moved to (550, 440)
Screenshot: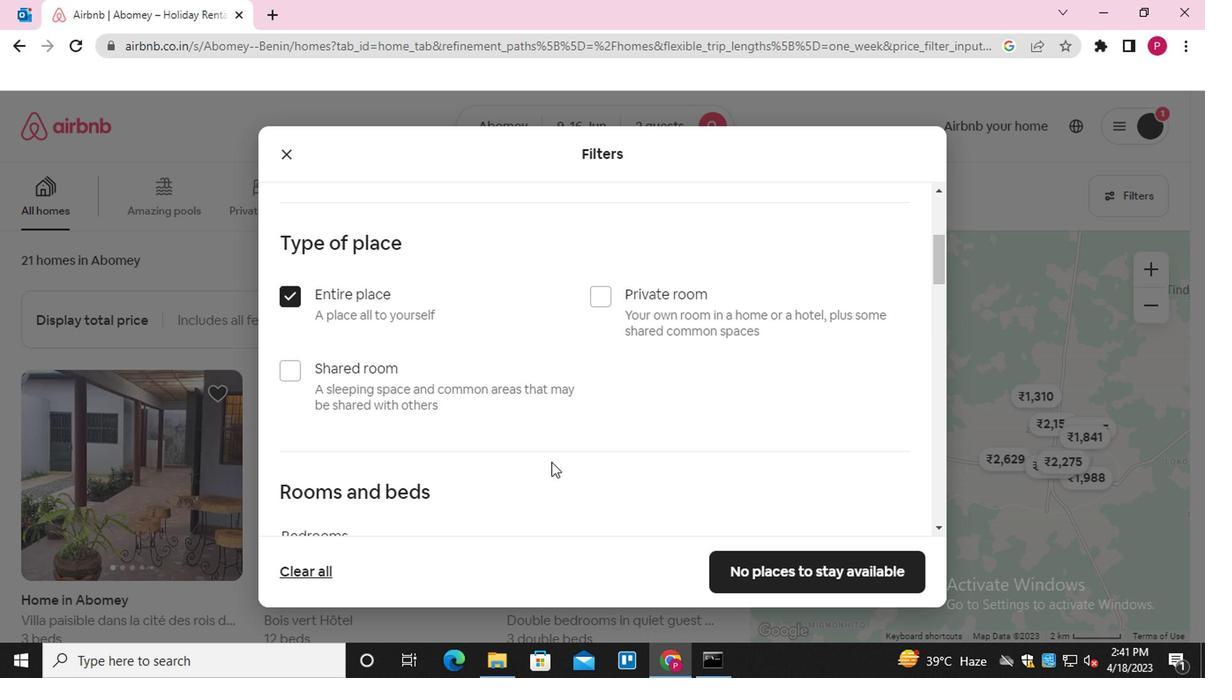 
Action: Mouse scrolled (550, 439) with delta (0, -1)
Screenshot: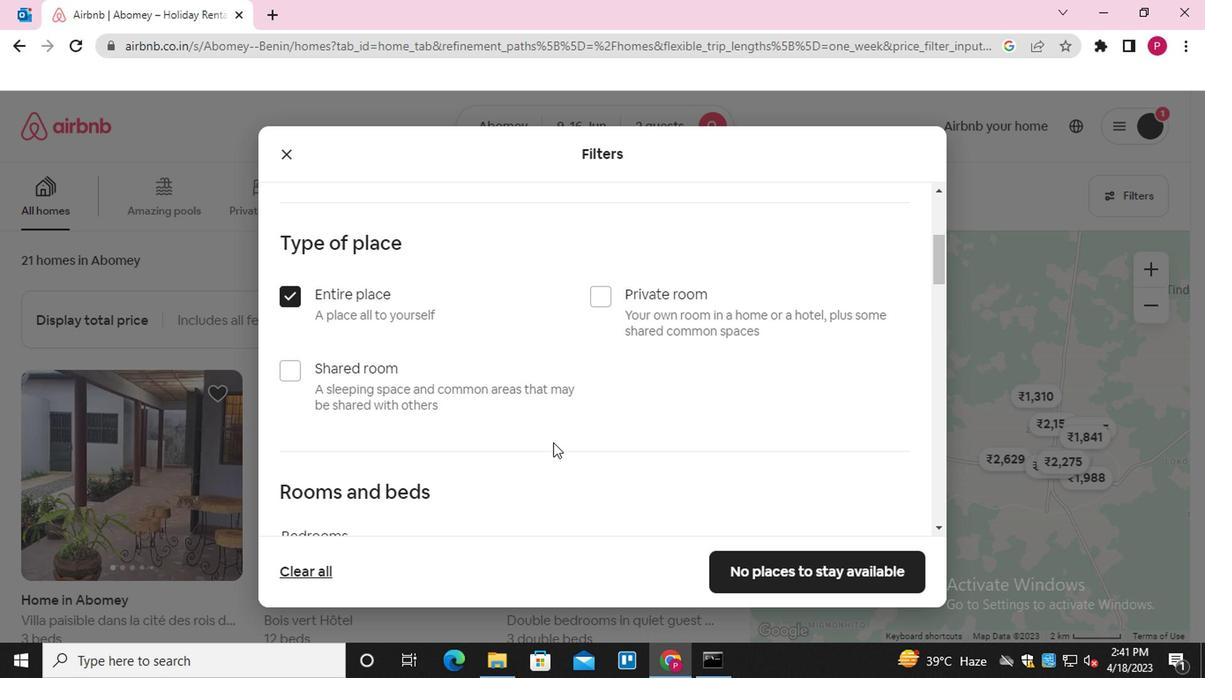 
Action: Mouse scrolled (550, 439) with delta (0, -1)
Screenshot: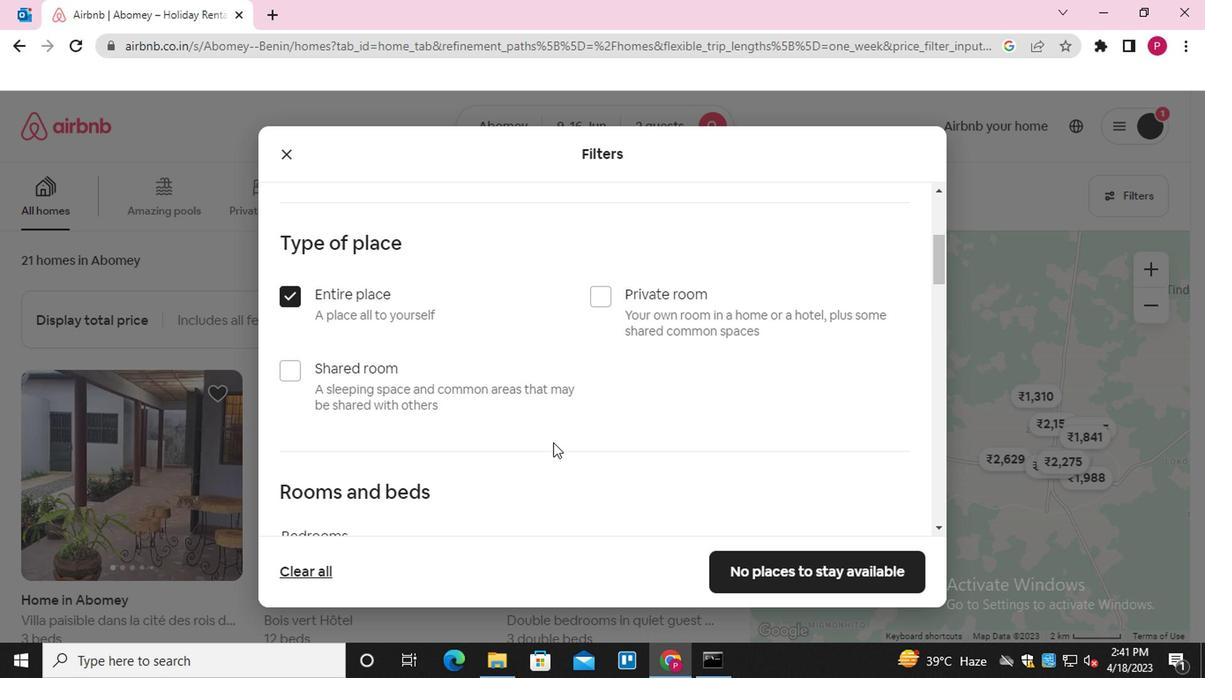 
Action: Mouse moved to (445, 404)
Screenshot: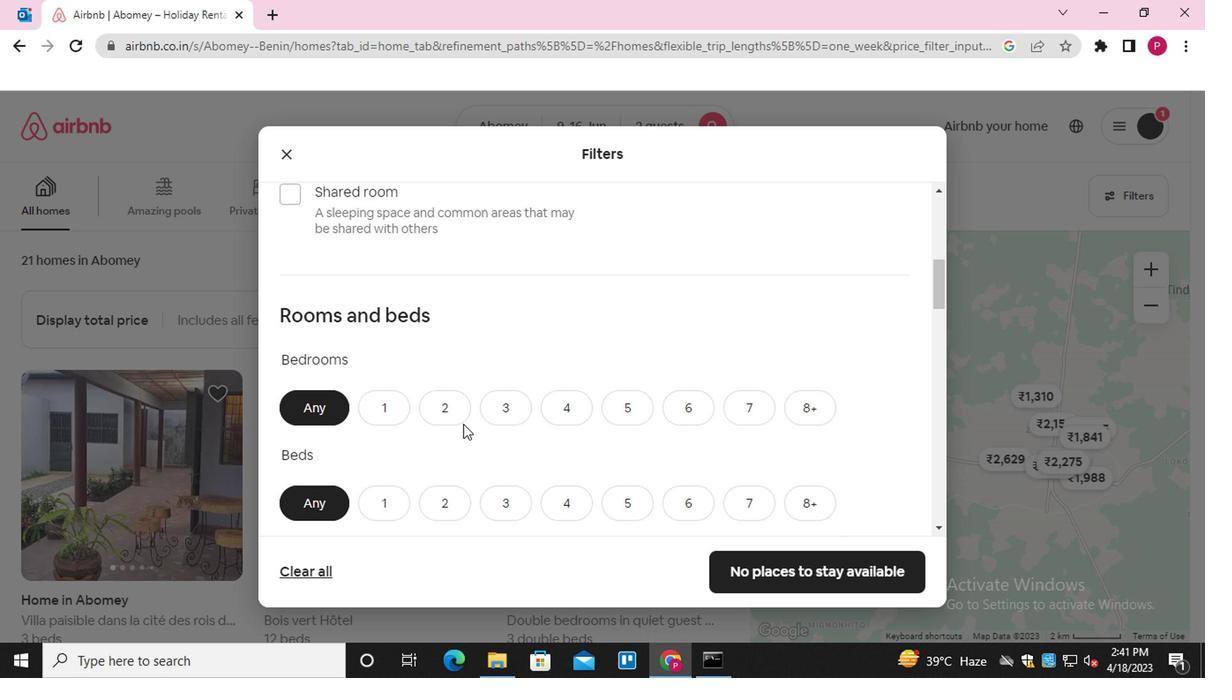 
Action: Mouse pressed left at (445, 404)
Screenshot: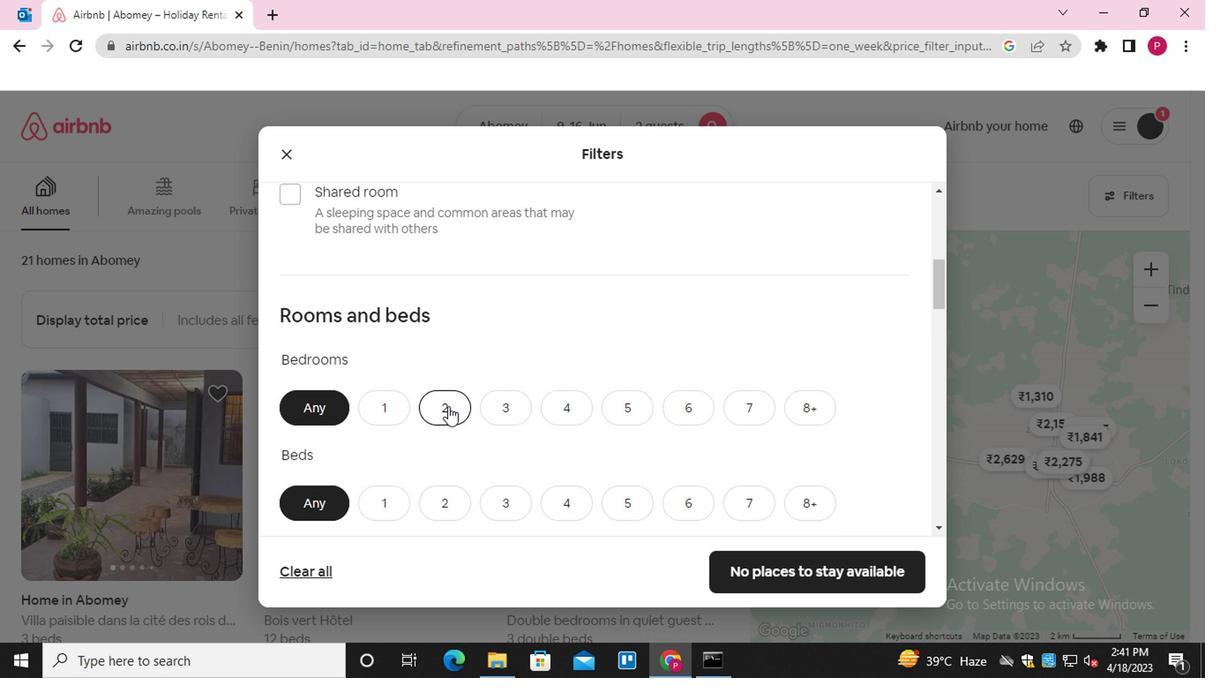 
Action: Mouse scrolled (445, 403) with delta (0, 0)
Screenshot: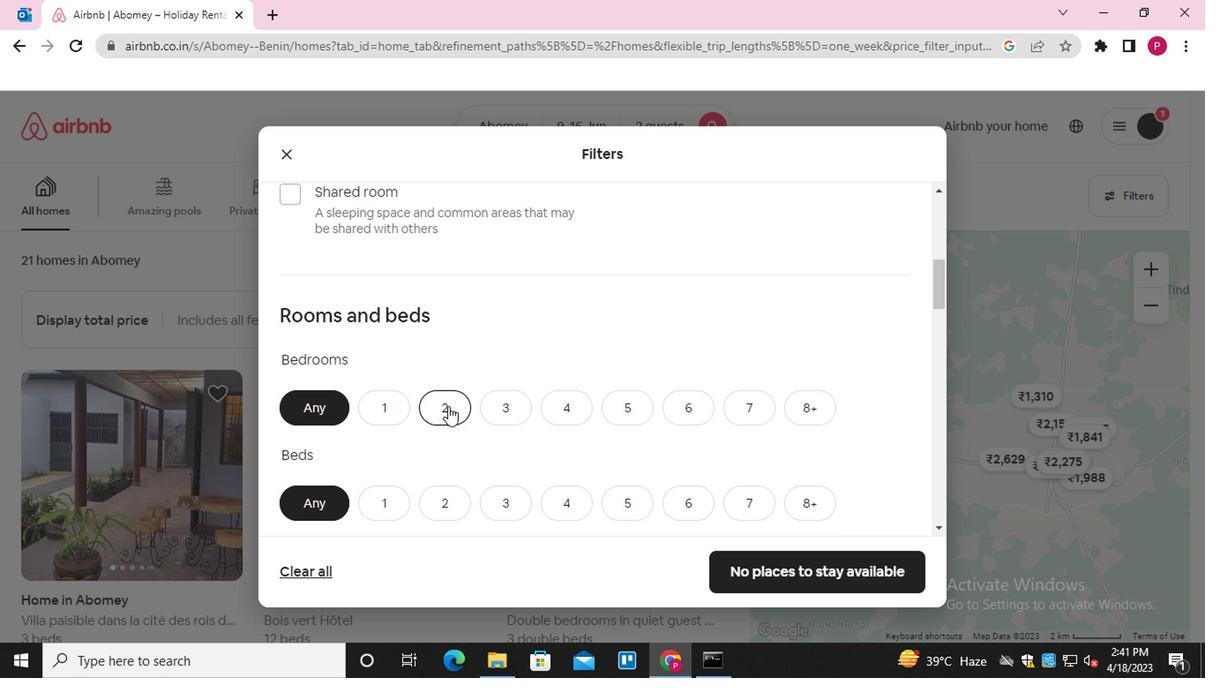 
Action: Mouse scrolled (445, 403) with delta (0, 0)
Screenshot: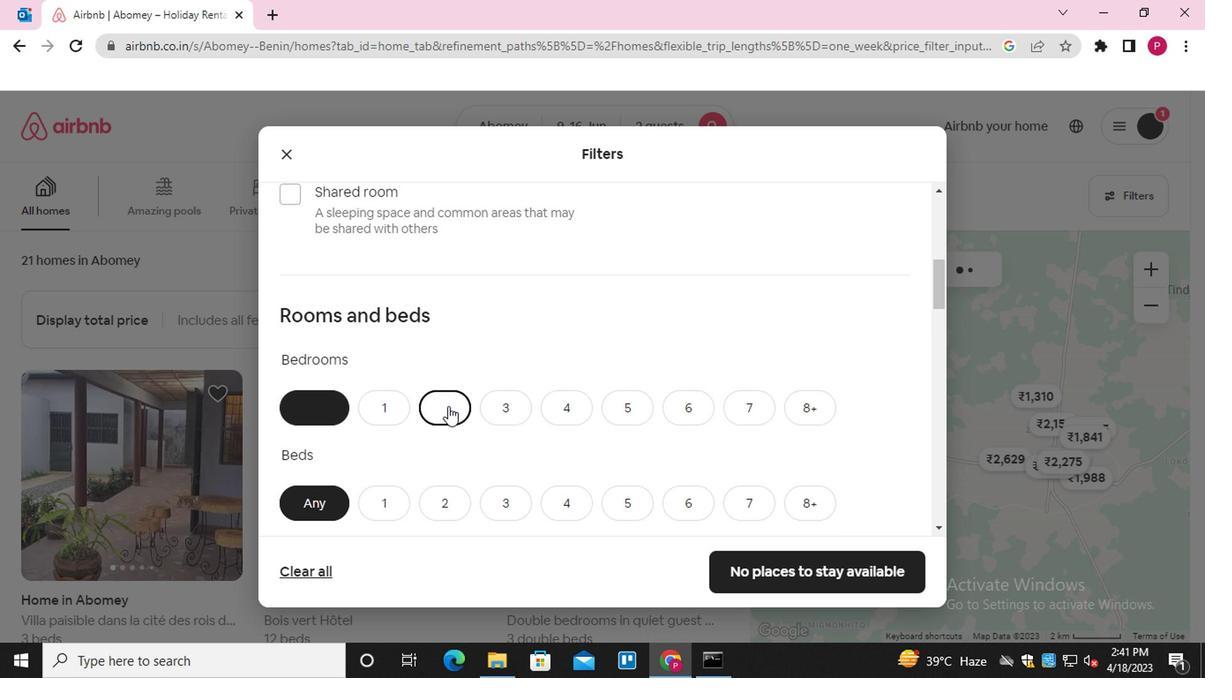 
Action: Mouse moved to (431, 323)
Screenshot: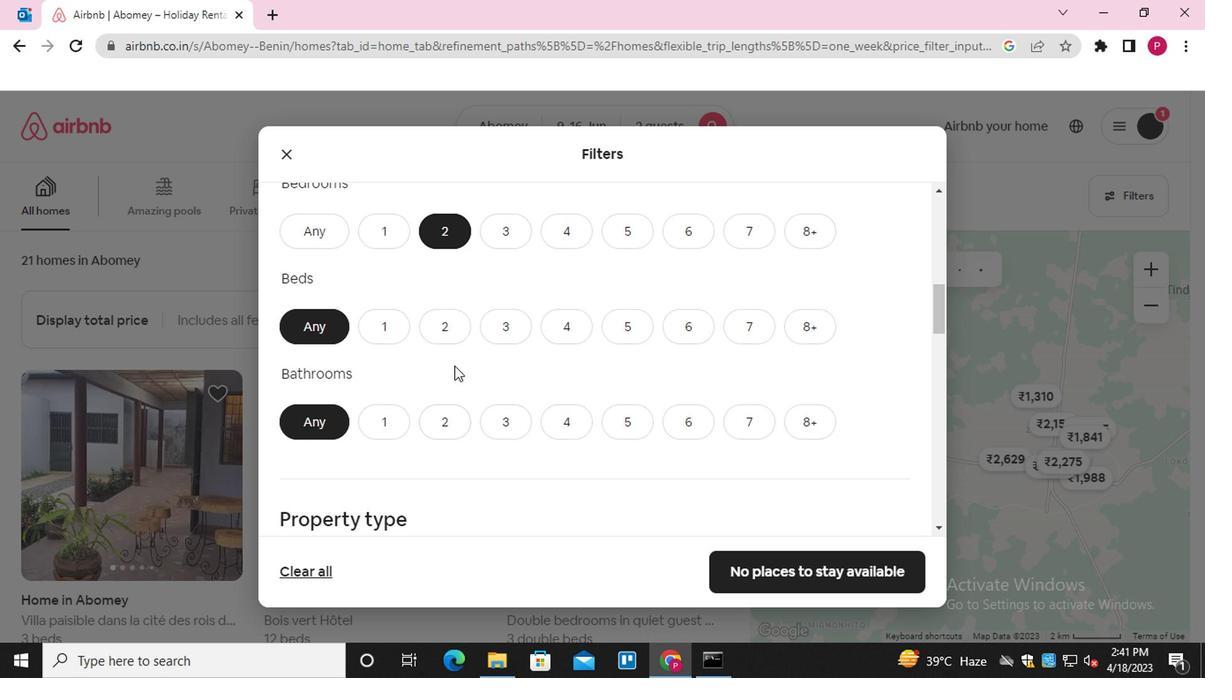 
Action: Mouse pressed left at (431, 323)
Screenshot: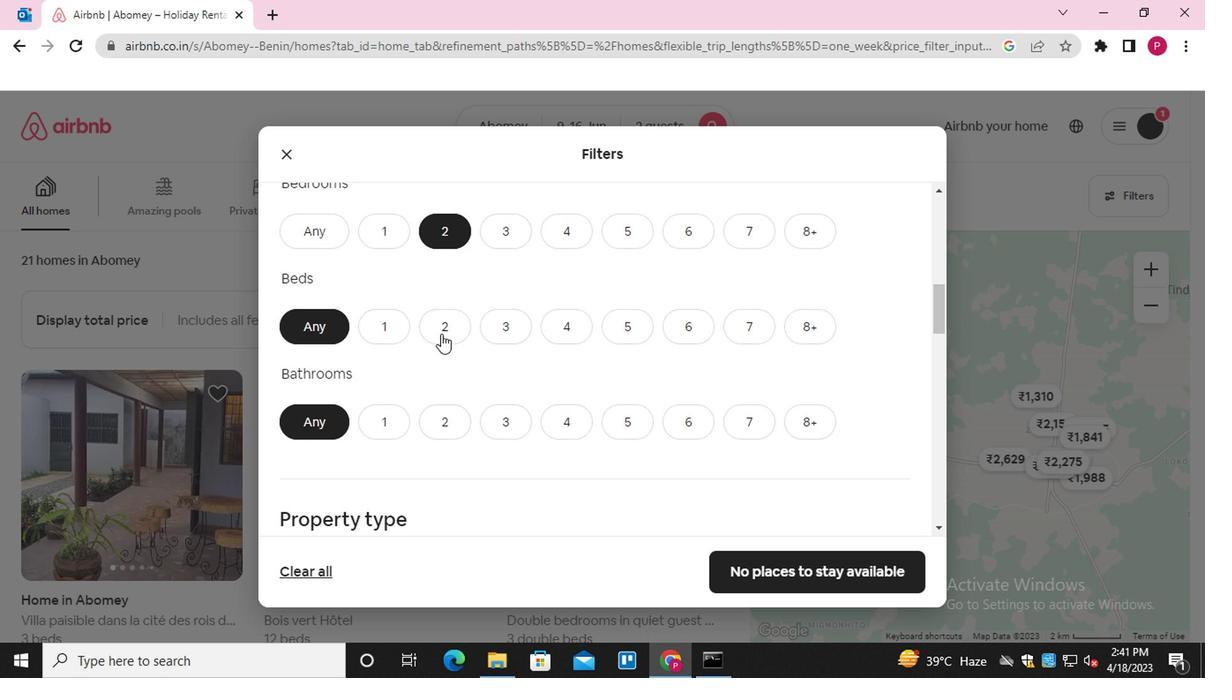 
Action: Mouse moved to (401, 418)
Screenshot: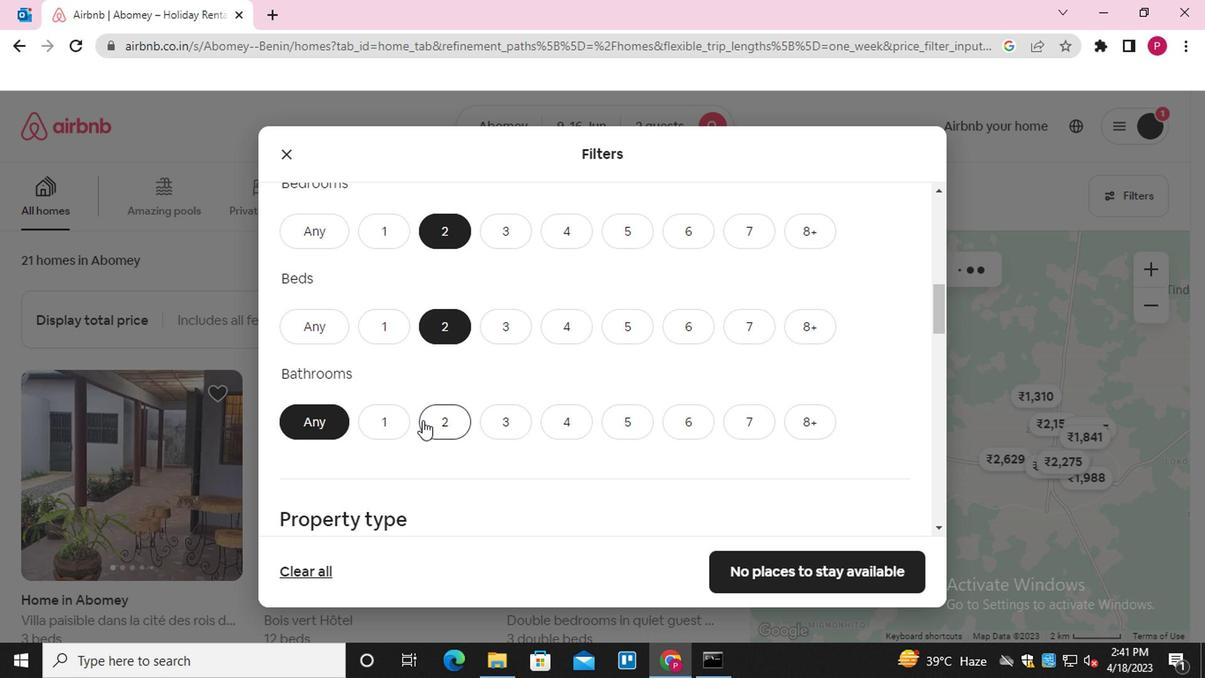 
Action: Mouse pressed left at (401, 418)
Screenshot: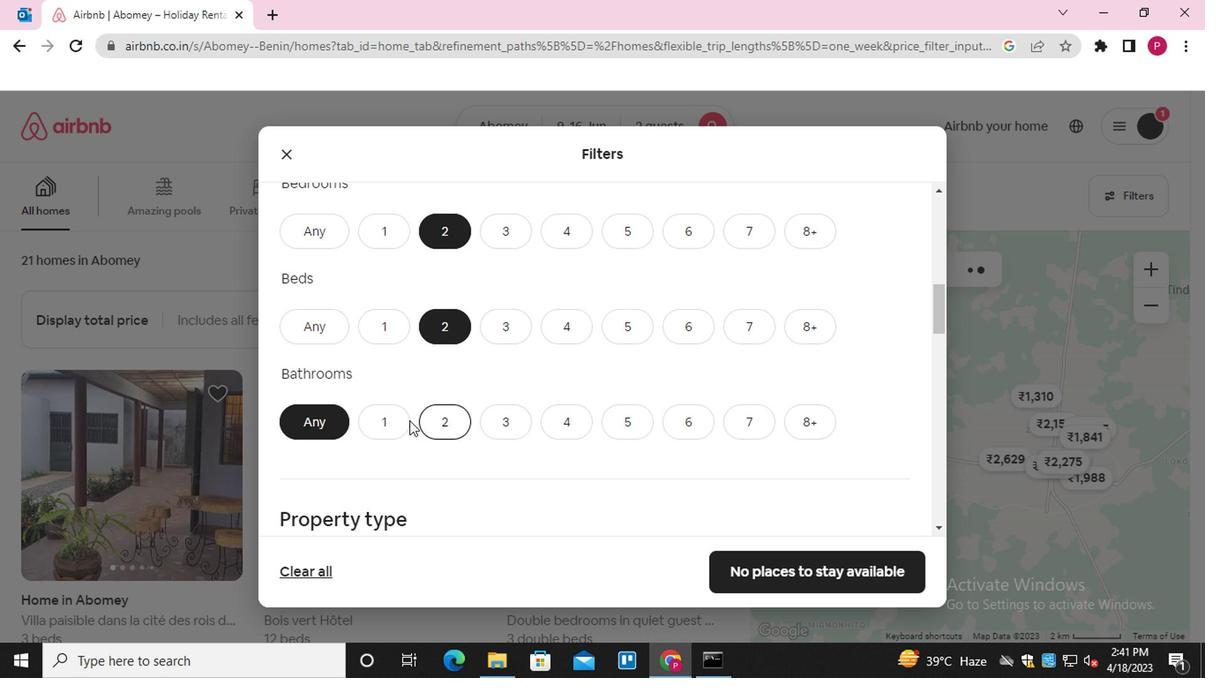 
Action: Mouse moved to (549, 423)
Screenshot: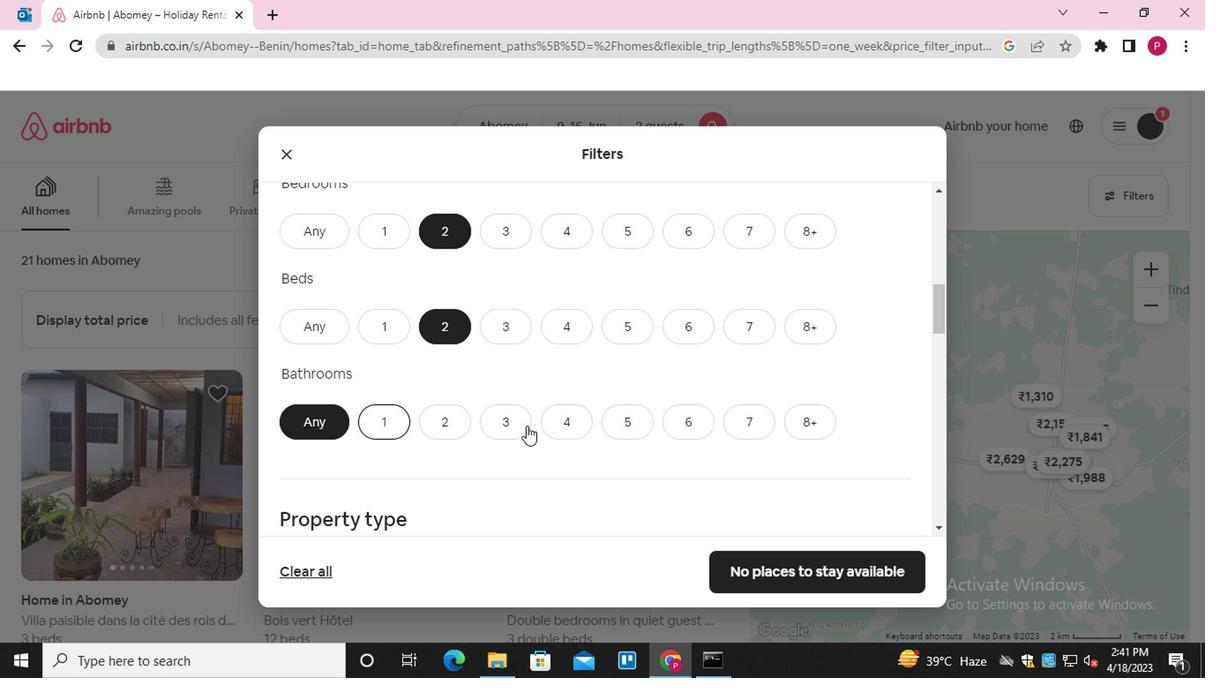 
Action: Mouse scrolled (549, 422) with delta (0, -1)
Screenshot: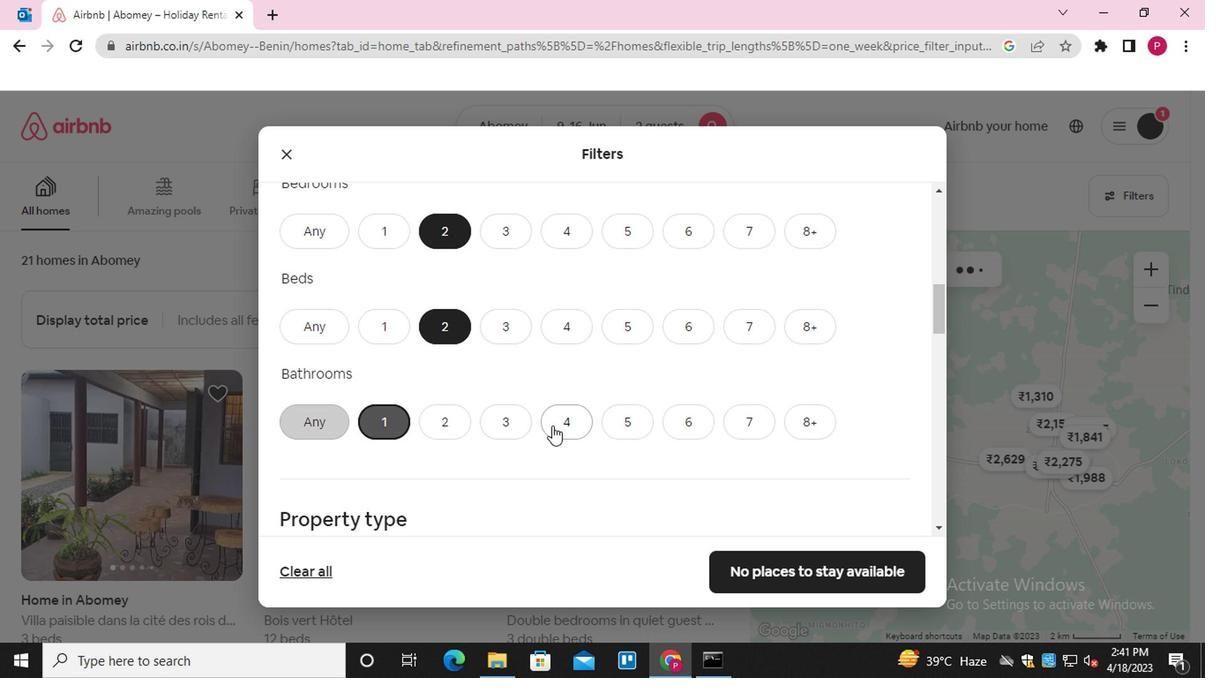 
Action: Mouse scrolled (549, 422) with delta (0, -1)
Screenshot: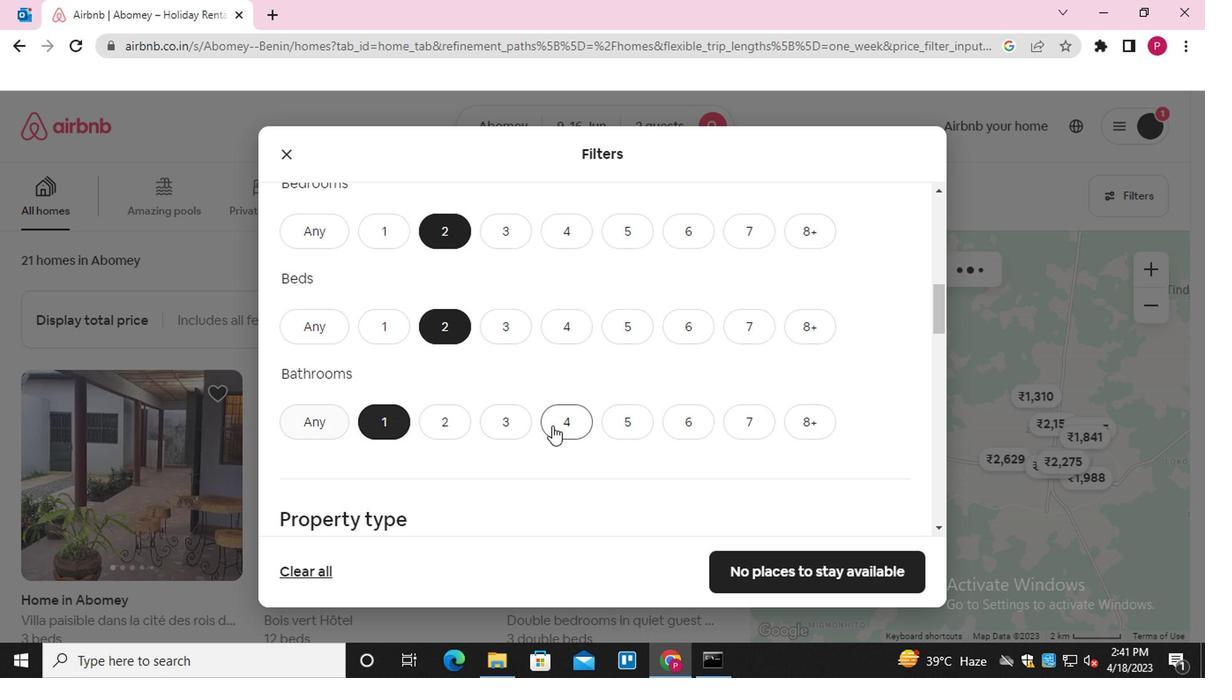 
Action: Mouse scrolled (549, 422) with delta (0, -1)
Screenshot: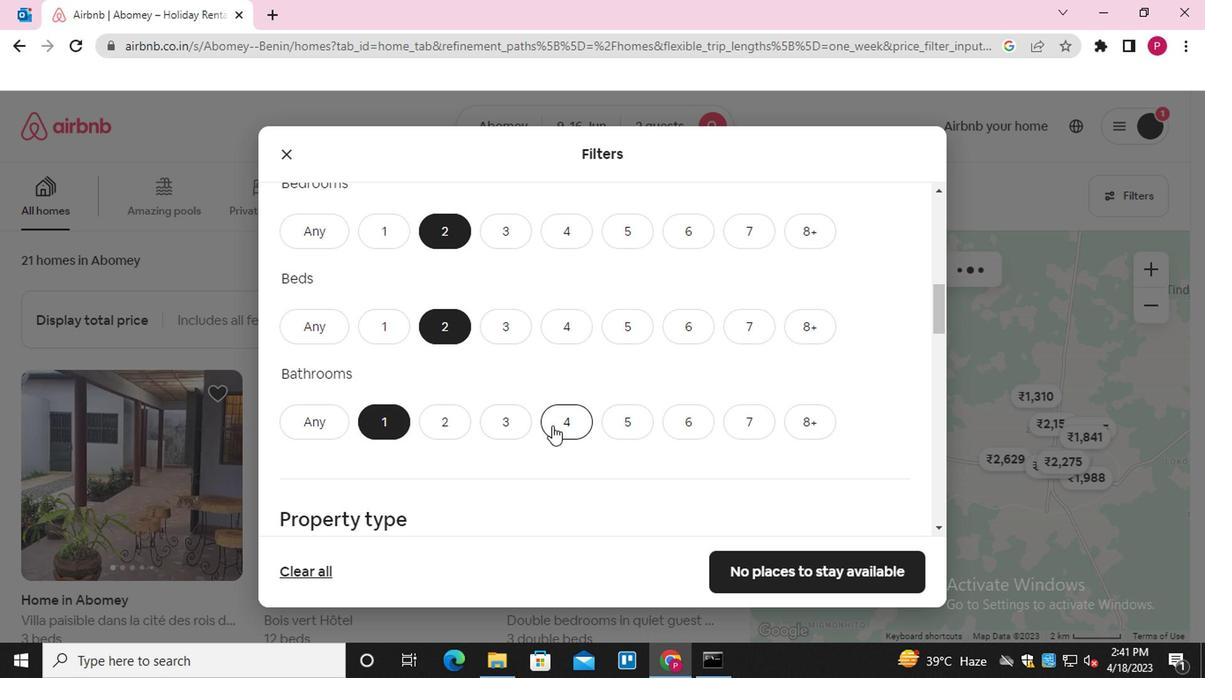 
Action: Mouse moved to (486, 352)
Screenshot: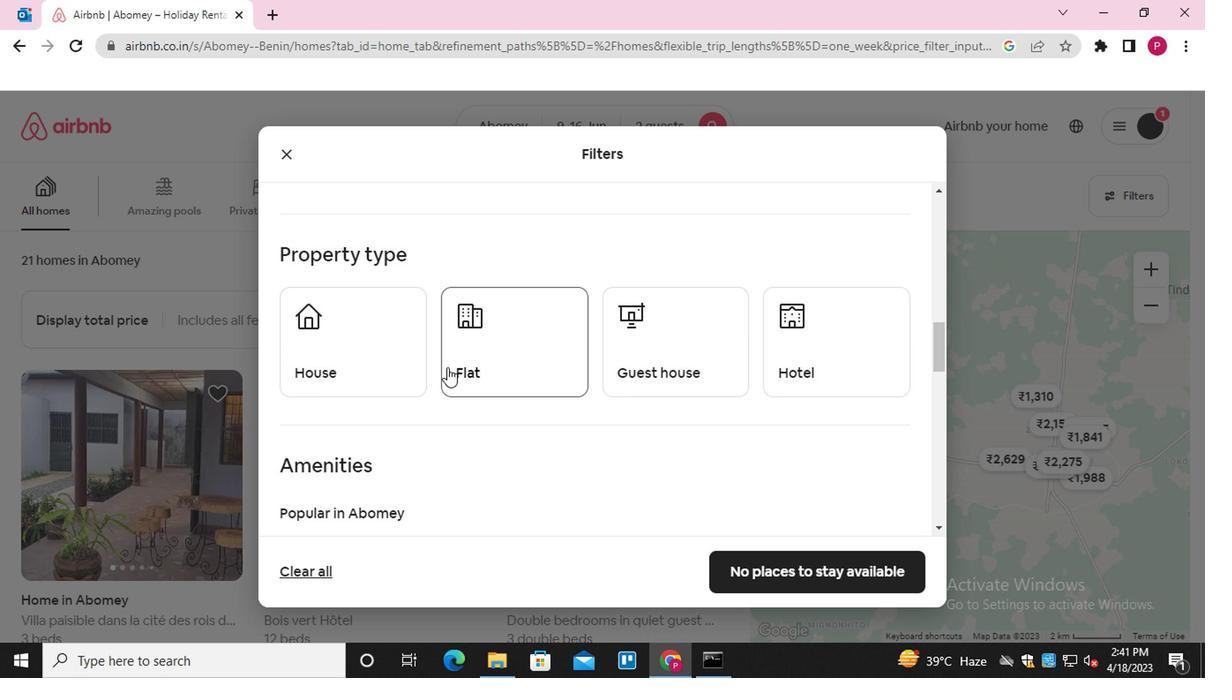 
Action: Mouse pressed left at (486, 352)
Screenshot: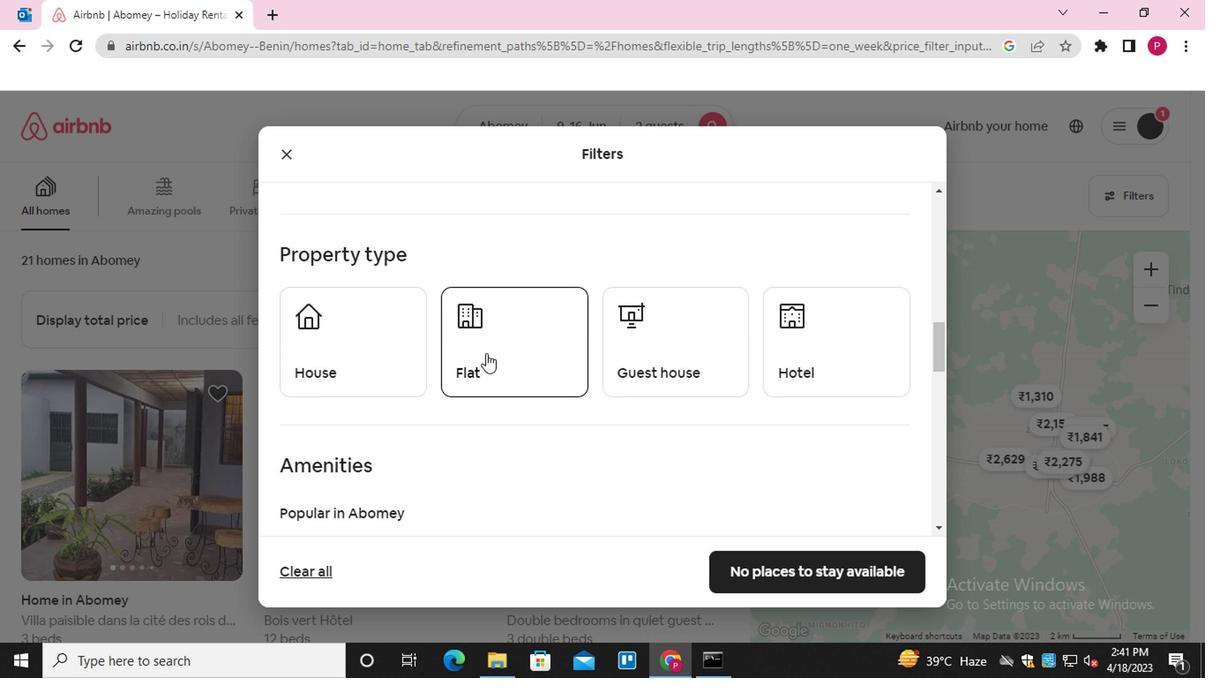 
Action: Mouse moved to (488, 459)
Screenshot: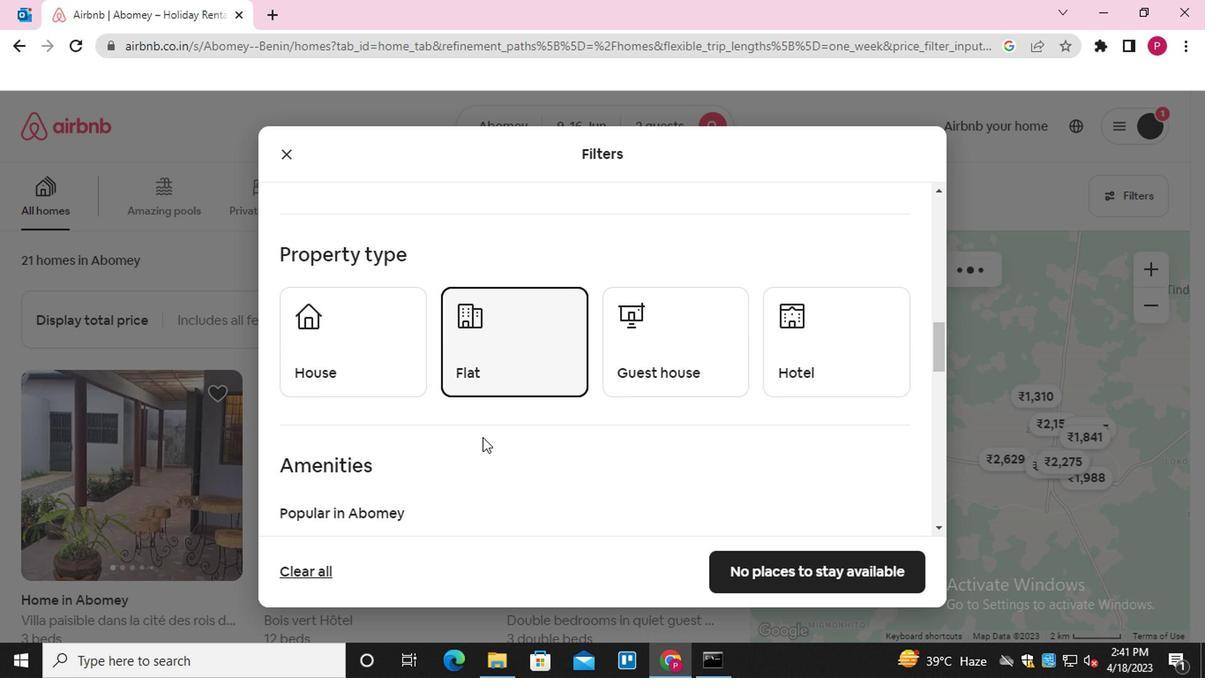 
Action: Mouse scrolled (488, 458) with delta (0, 0)
Screenshot: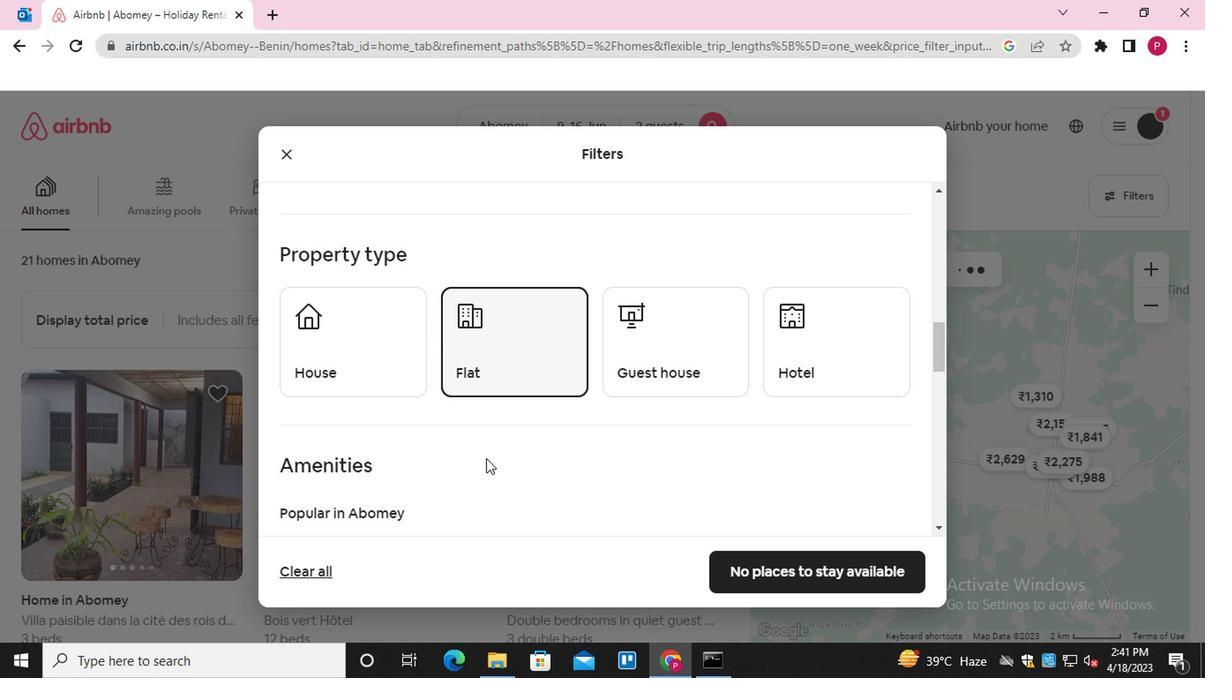 
Action: Mouse scrolled (488, 458) with delta (0, 0)
Screenshot: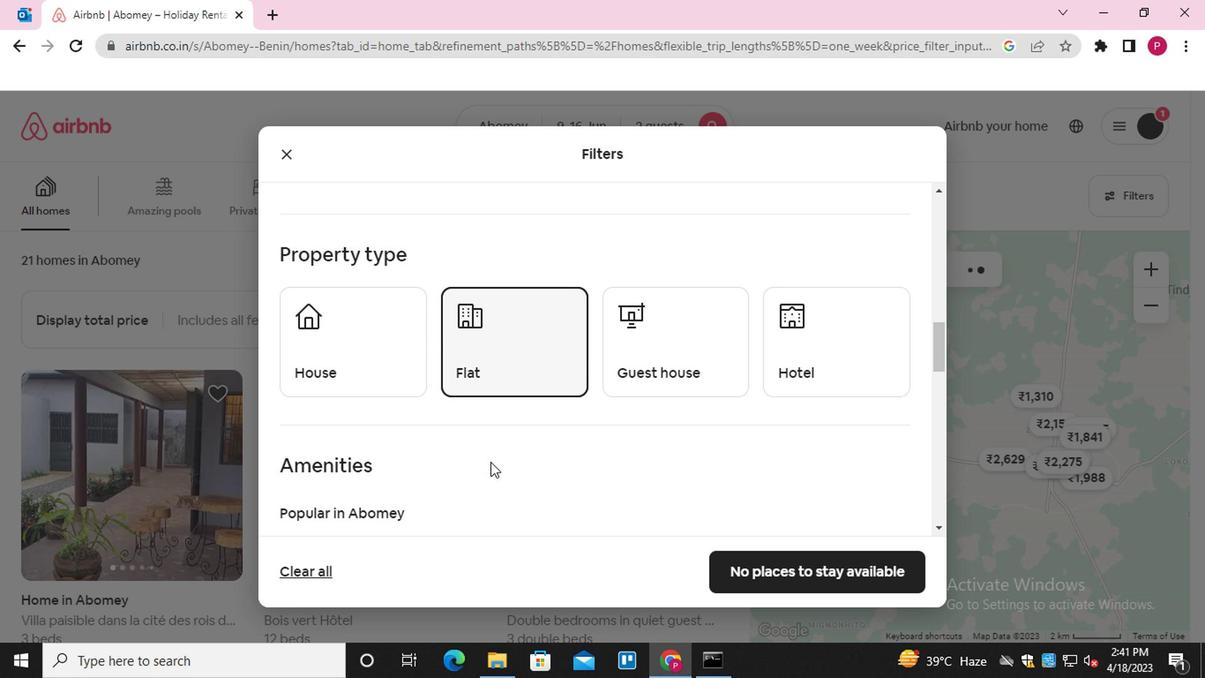 
Action: Mouse scrolled (488, 458) with delta (0, 0)
Screenshot: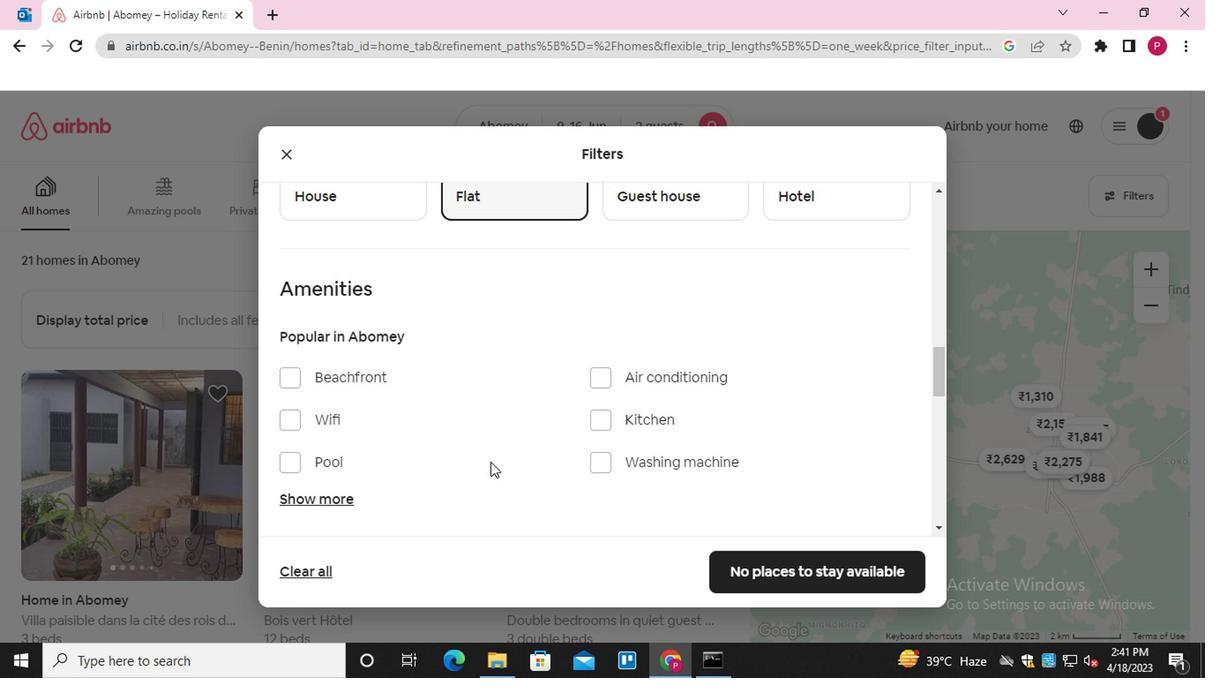 
Action: Mouse scrolled (488, 458) with delta (0, 0)
Screenshot: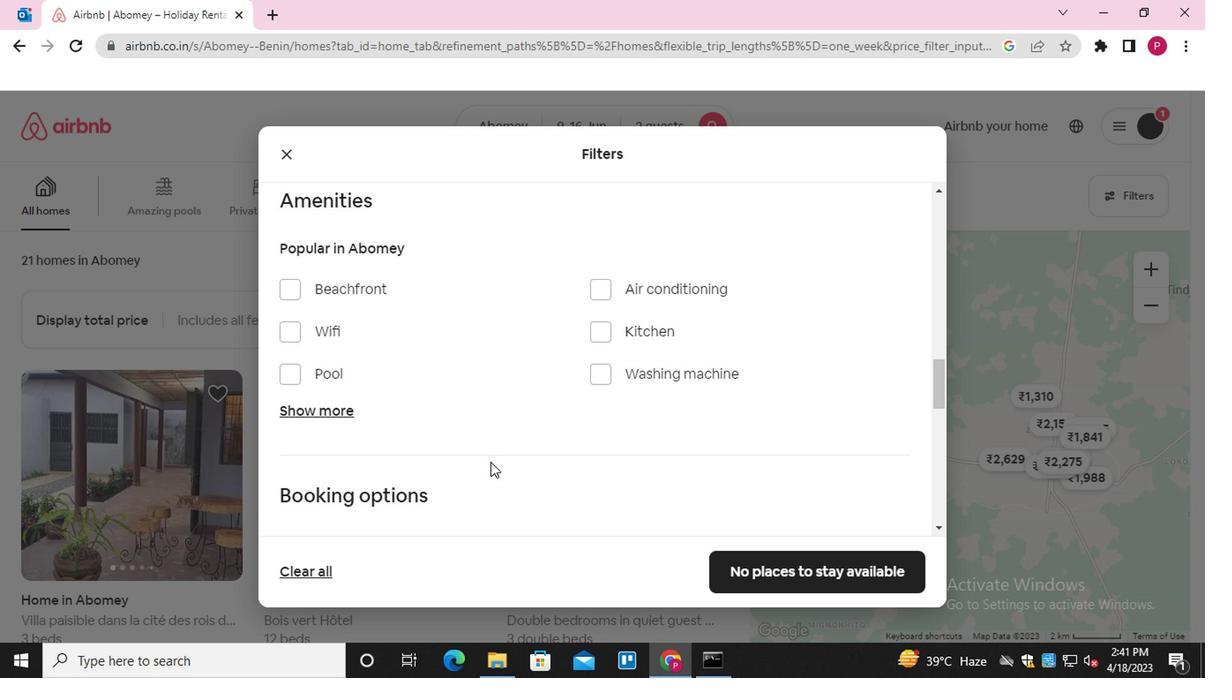 
Action: Mouse scrolled (488, 458) with delta (0, 0)
Screenshot: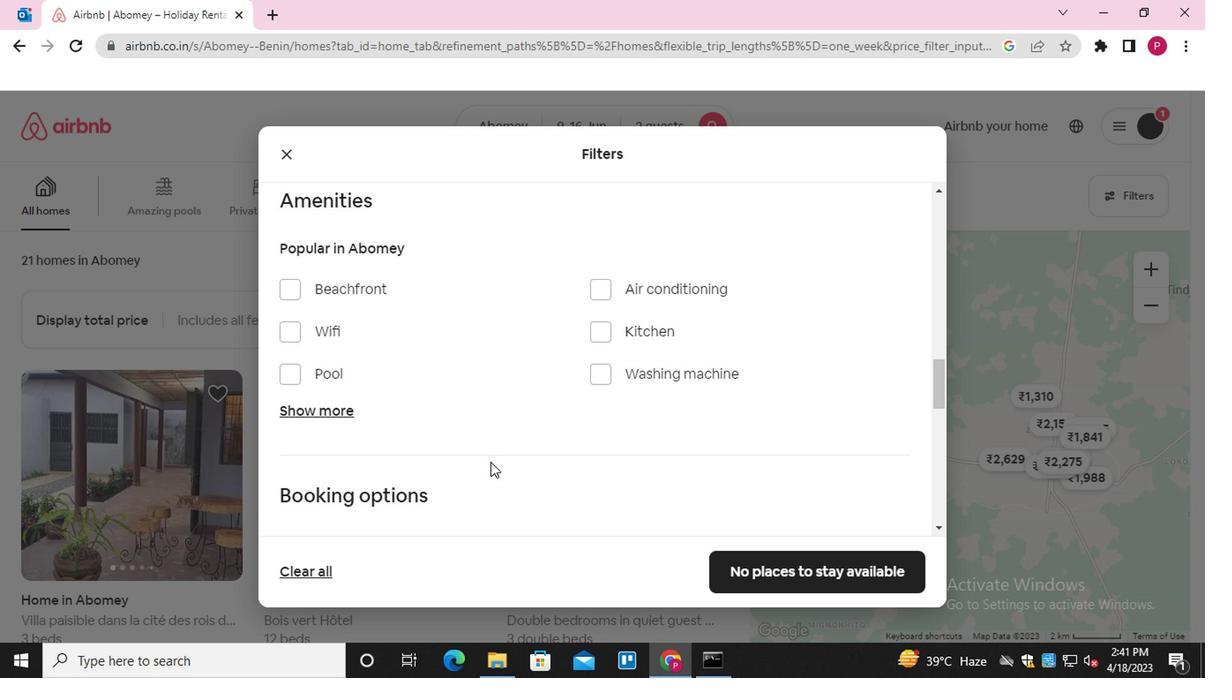 
Action: Mouse scrolled (488, 458) with delta (0, 0)
Screenshot: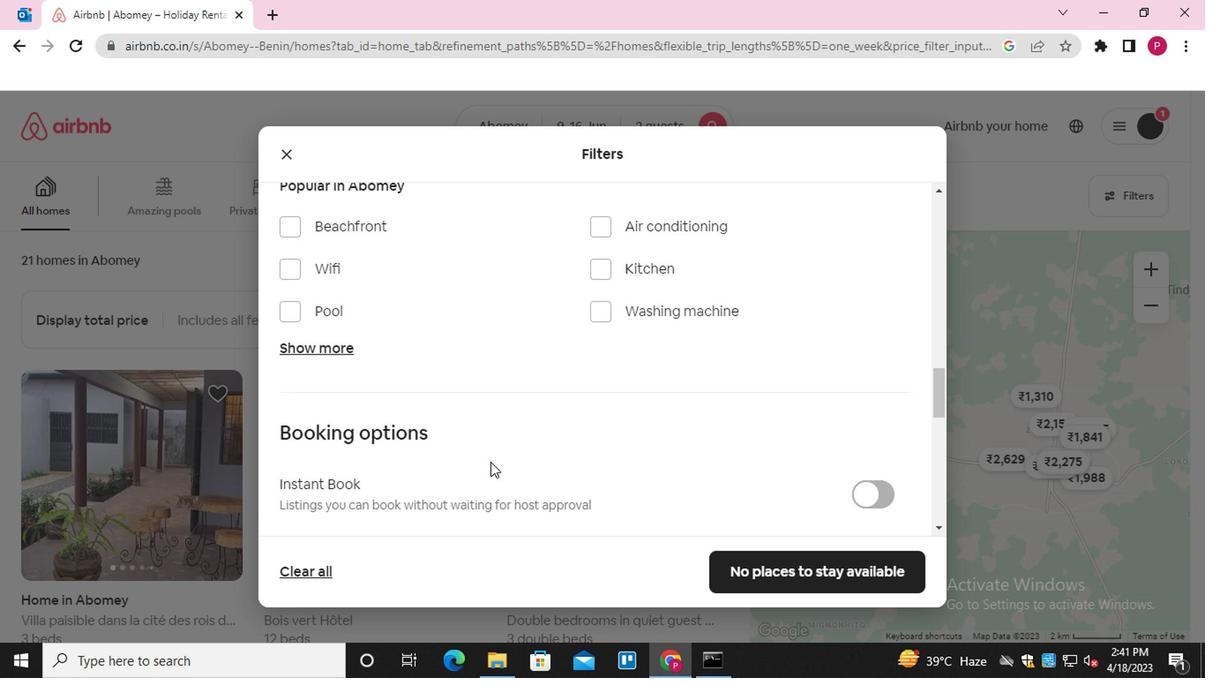 
Action: Mouse scrolled (488, 458) with delta (0, 0)
Screenshot: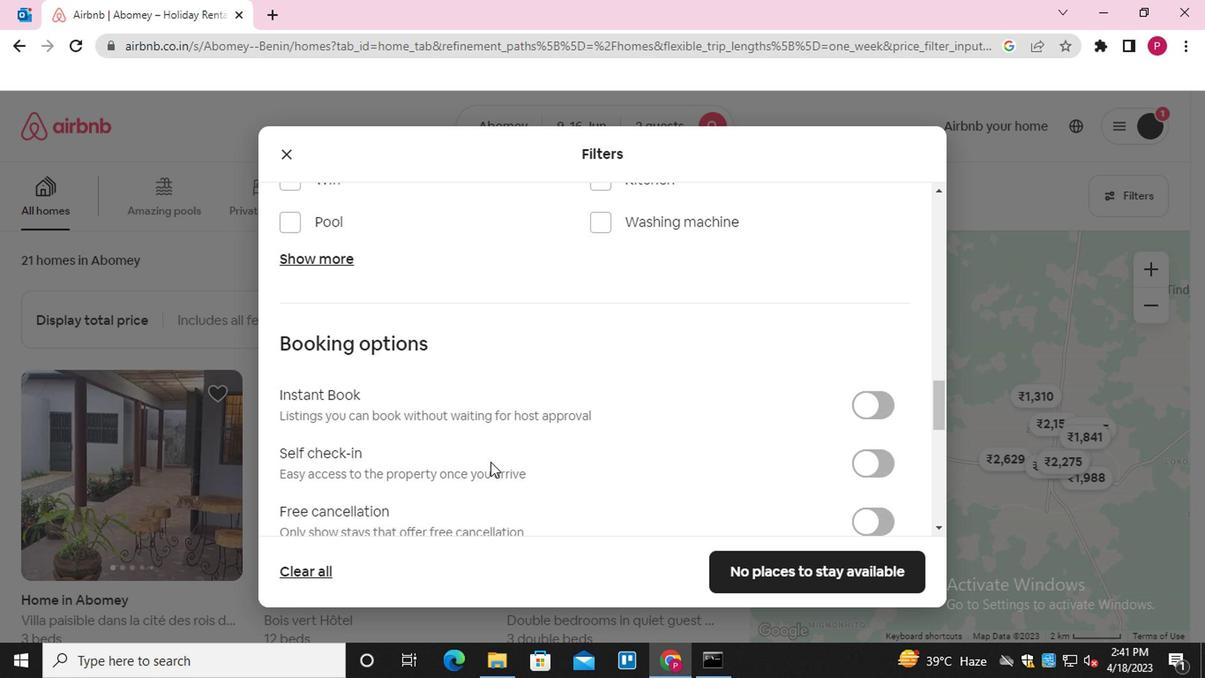 
Action: Mouse moved to (883, 276)
Screenshot: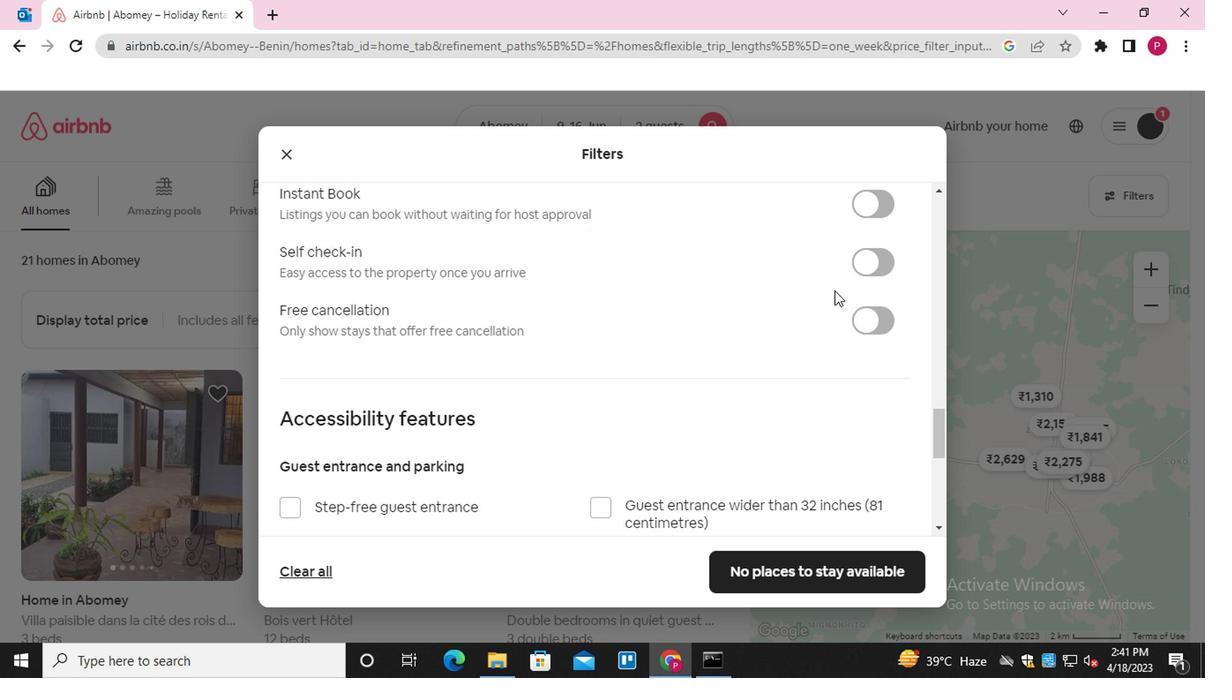 
Action: Mouse pressed left at (883, 276)
Screenshot: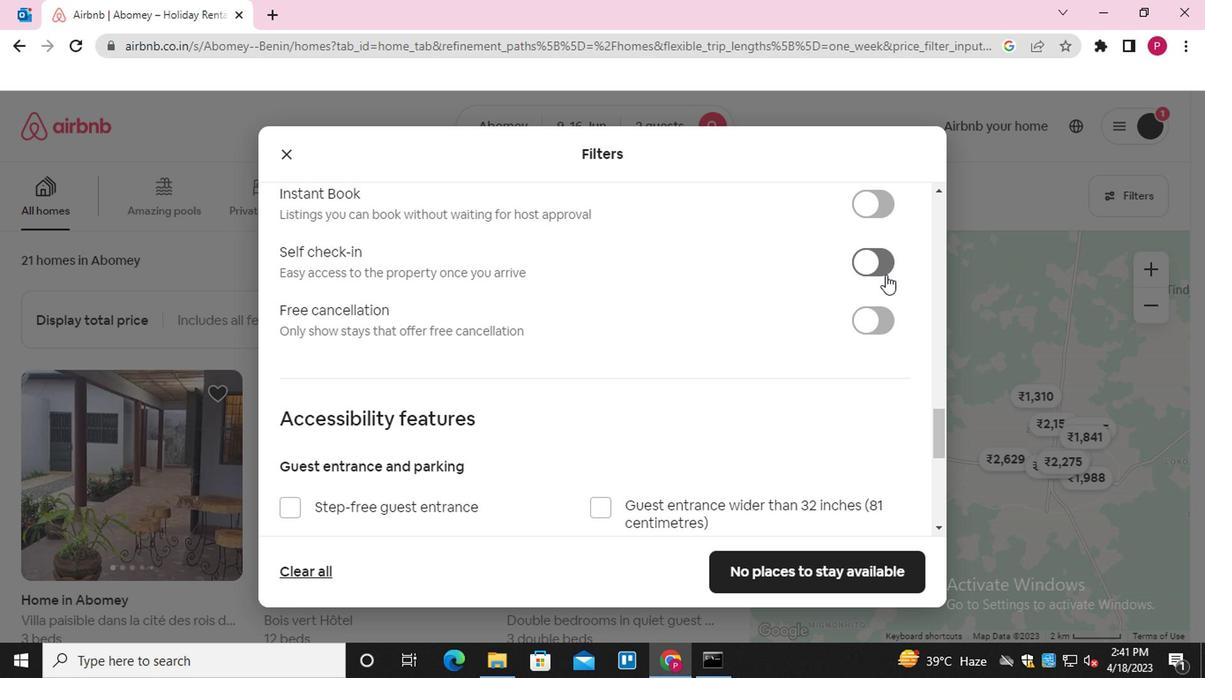 
Action: Mouse moved to (449, 455)
Screenshot: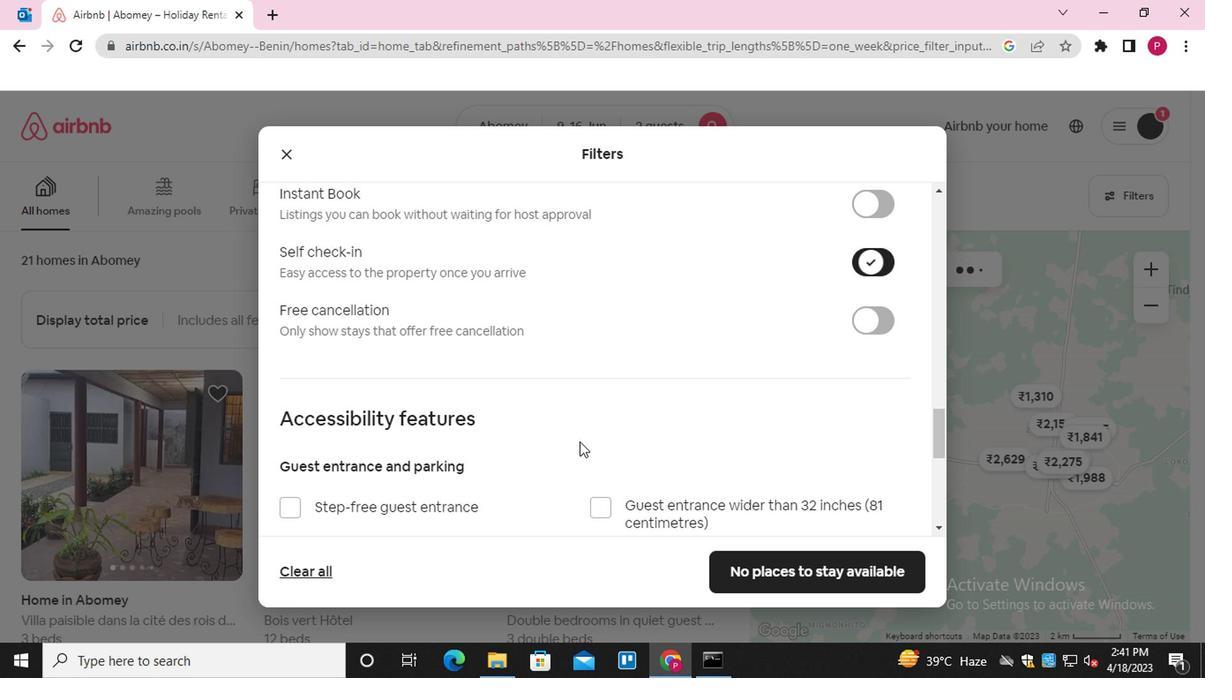 
Action: Mouse scrolled (449, 454) with delta (0, -1)
Screenshot: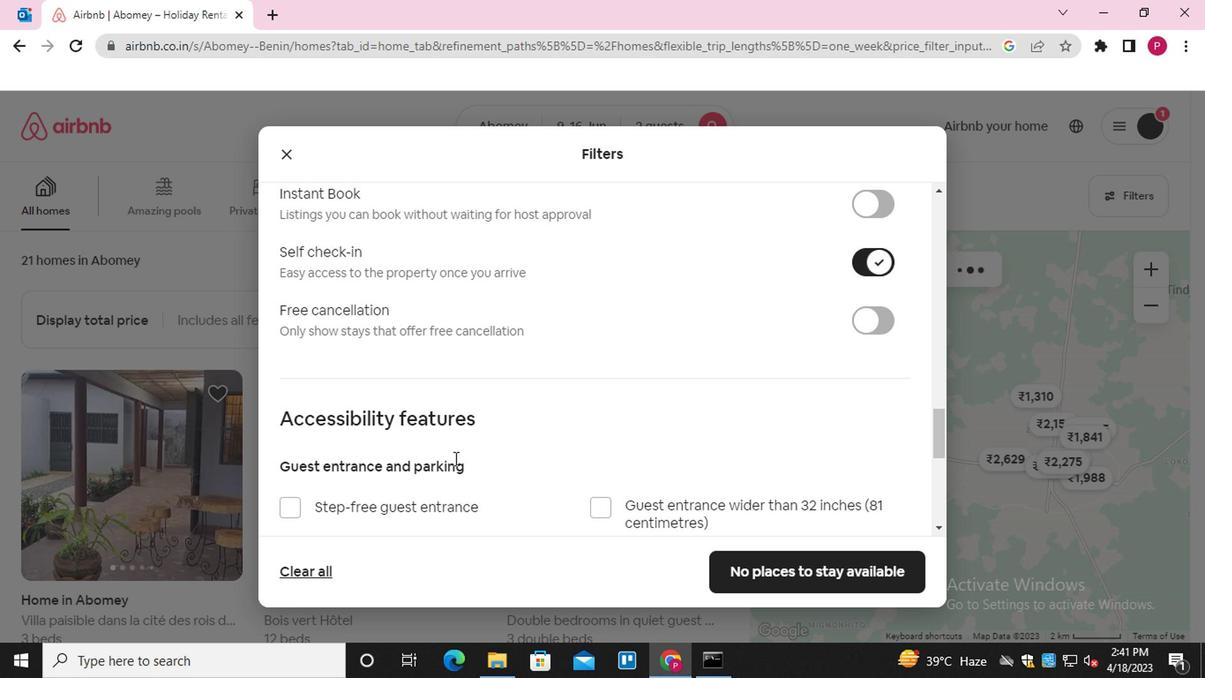 
Action: Mouse scrolled (449, 454) with delta (0, -1)
Screenshot: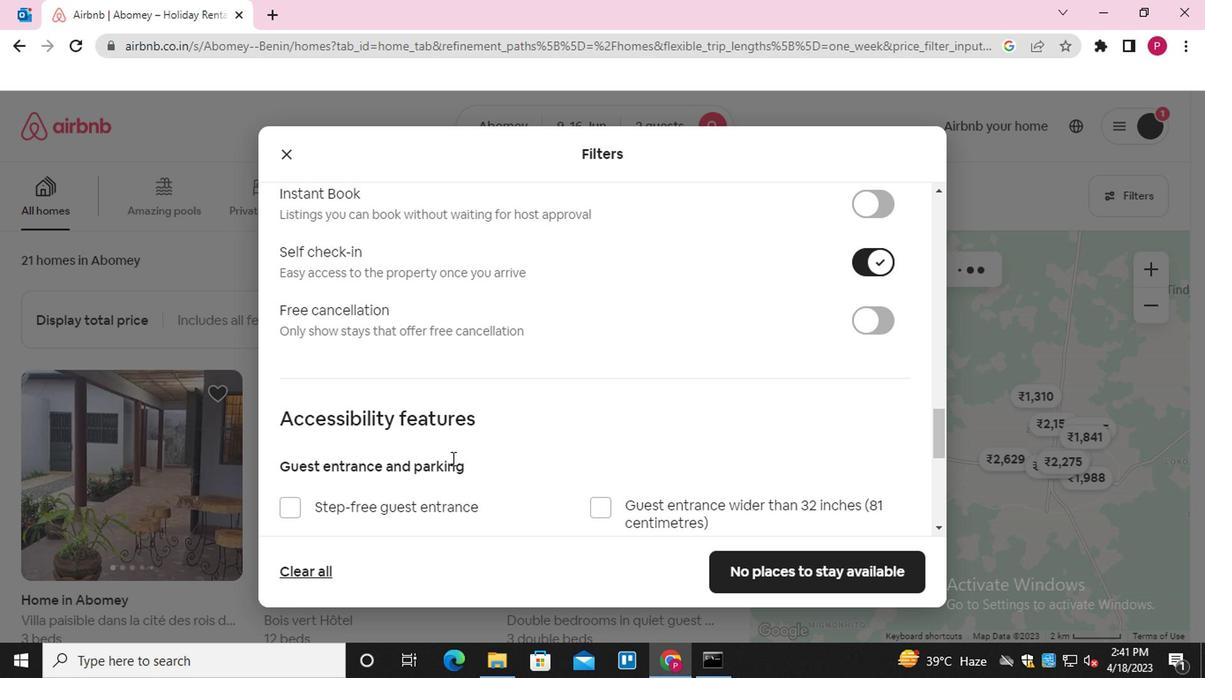 
Action: Mouse scrolled (449, 454) with delta (0, -1)
Screenshot: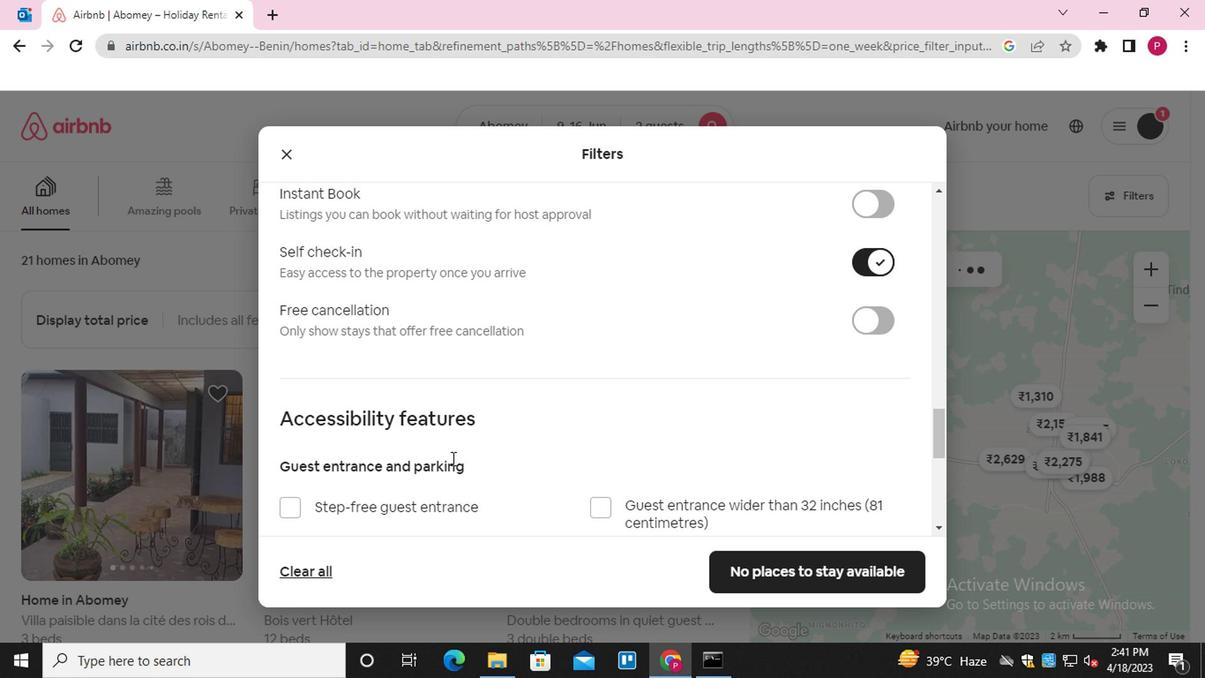 
Action: Mouse moved to (339, 440)
Screenshot: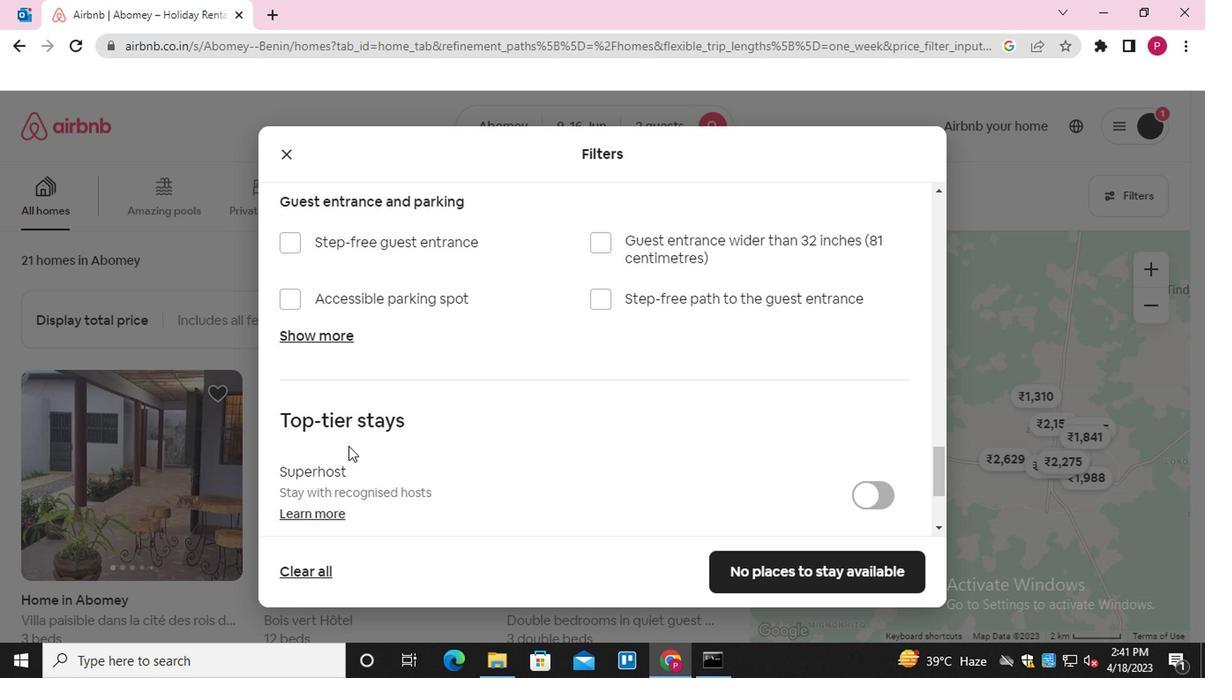 
Action: Mouse scrolled (339, 439) with delta (0, -1)
Screenshot: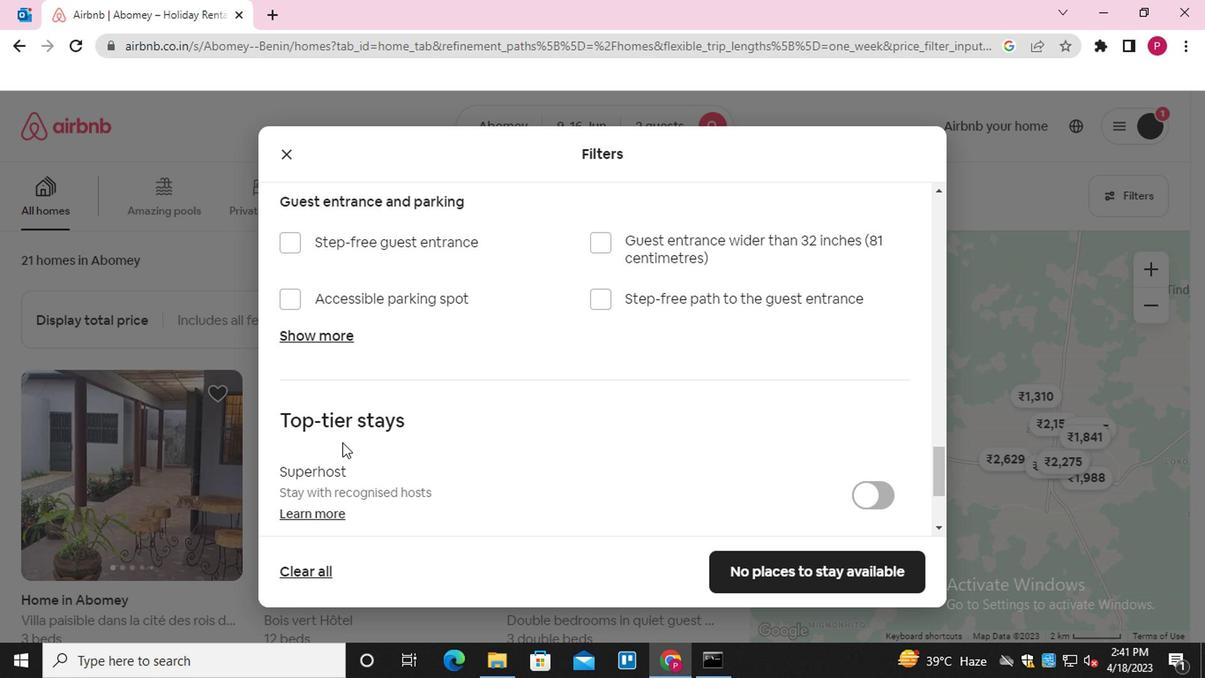 
Action: Mouse scrolled (339, 439) with delta (0, -1)
Screenshot: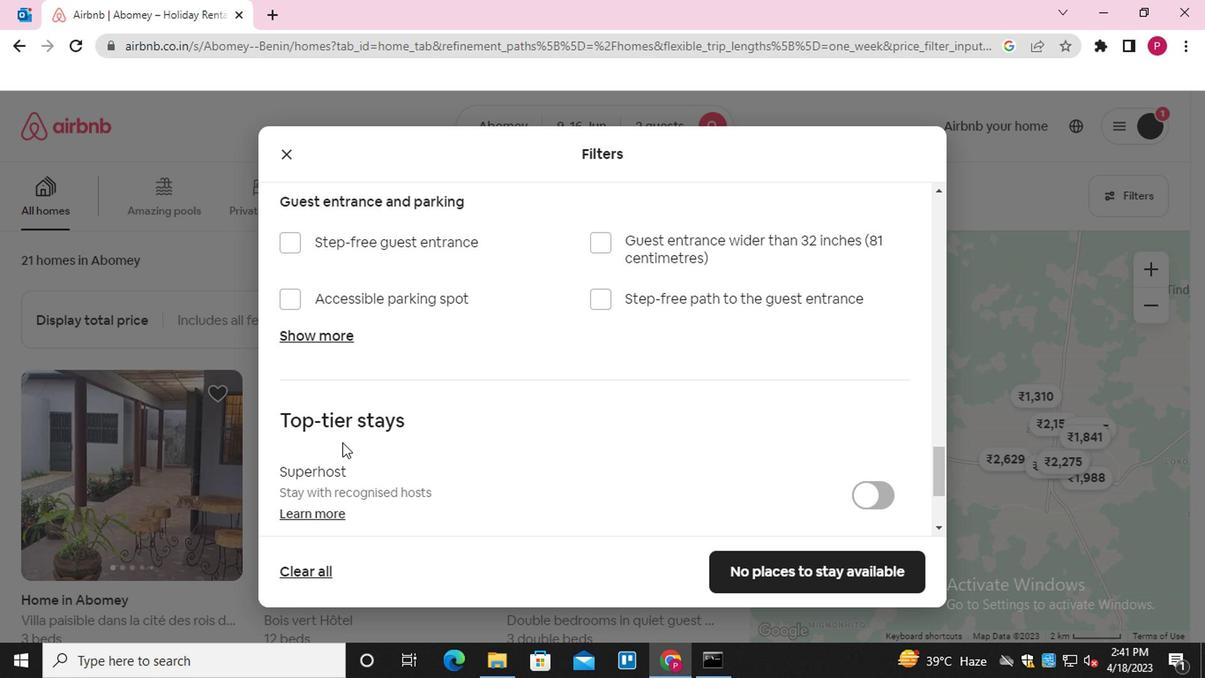 
Action: Mouse scrolled (339, 439) with delta (0, -1)
Screenshot: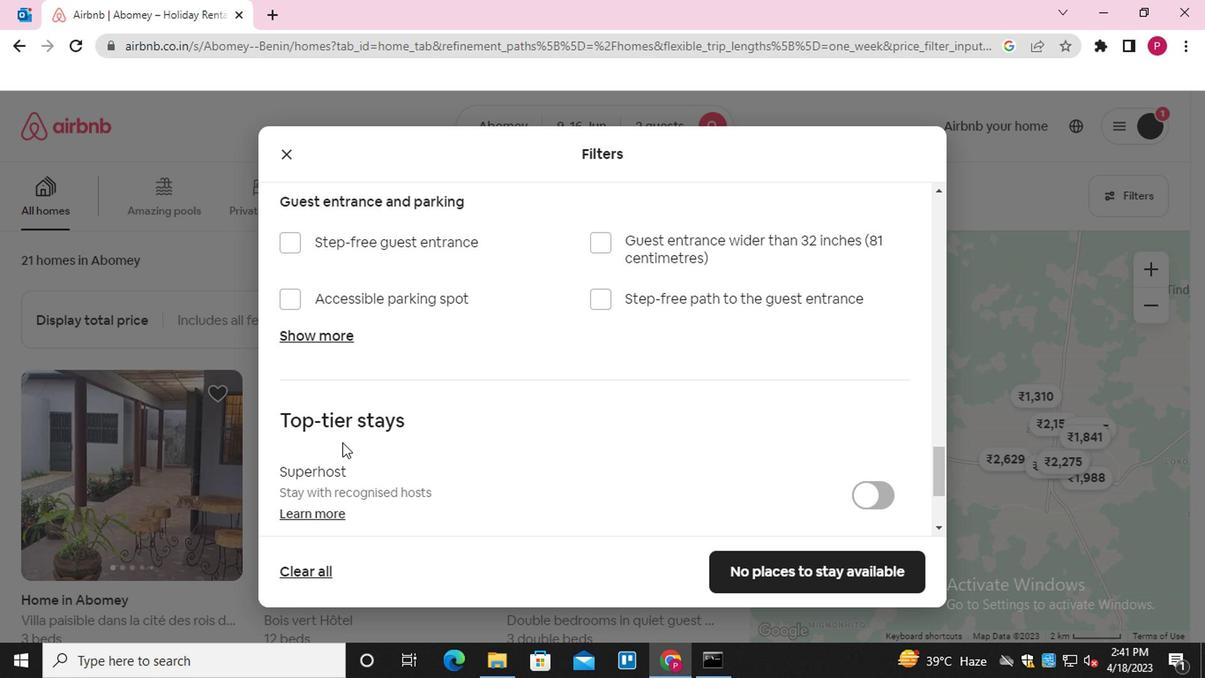 
Action: Mouse moved to (291, 481)
Screenshot: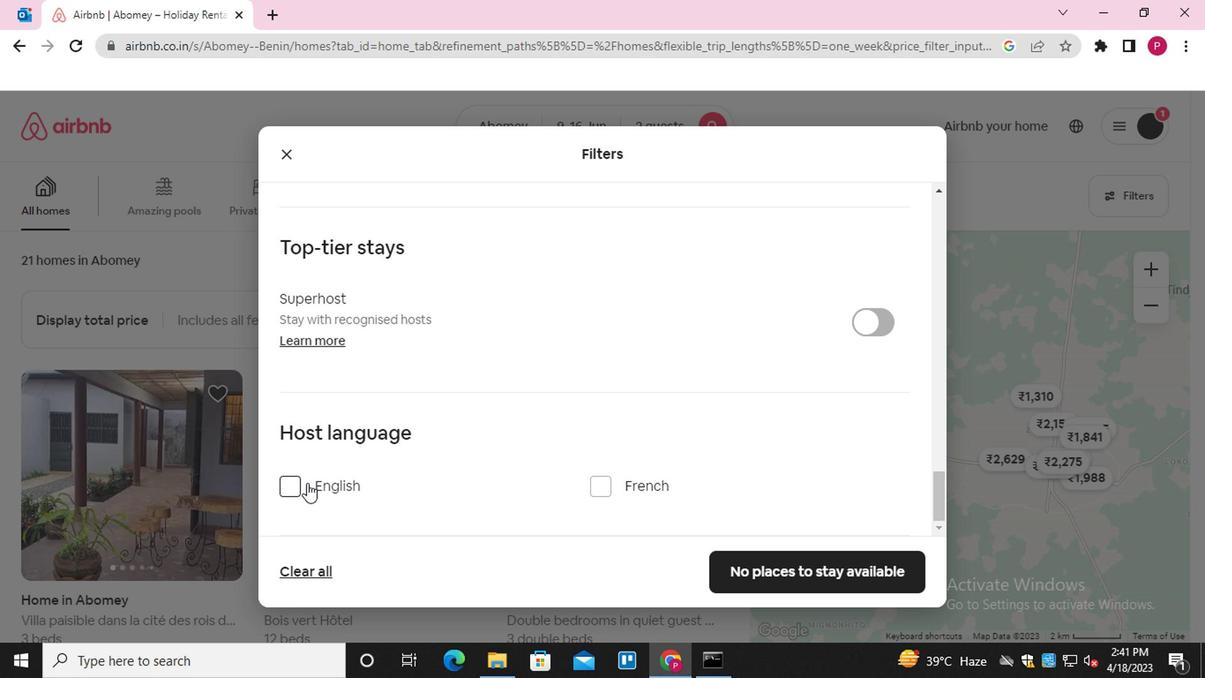 
Action: Mouse pressed left at (291, 481)
Screenshot: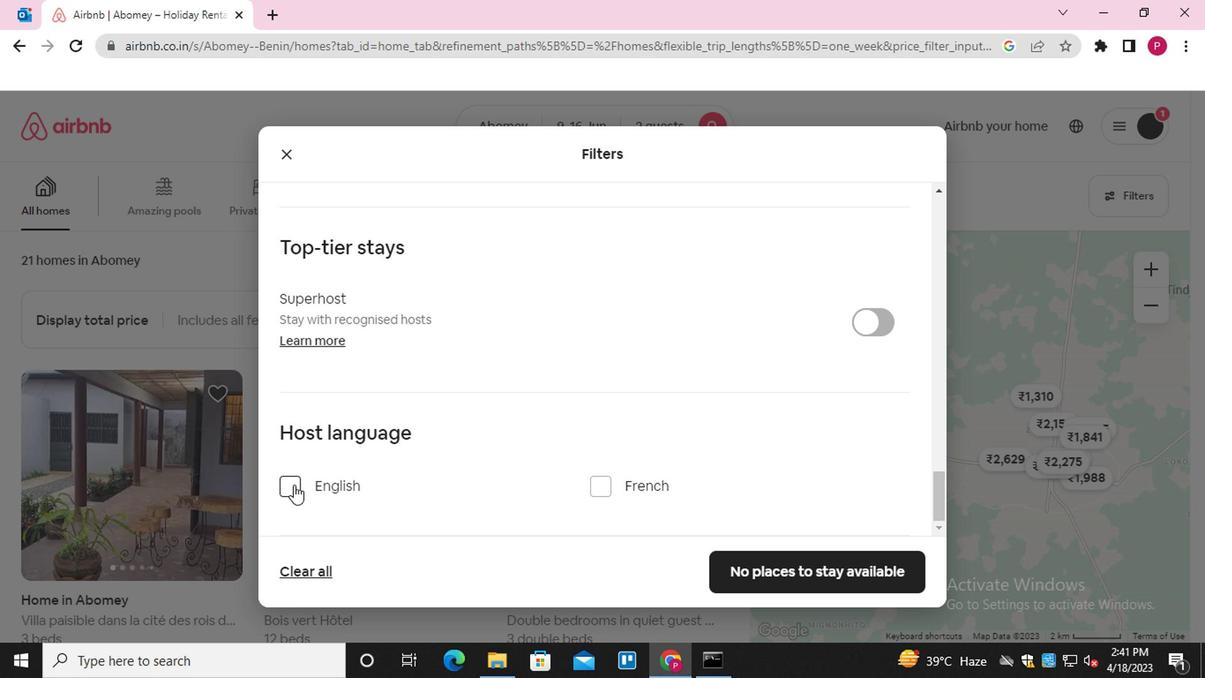 
Action: Mouse moved to (748, 562)
Screenshot: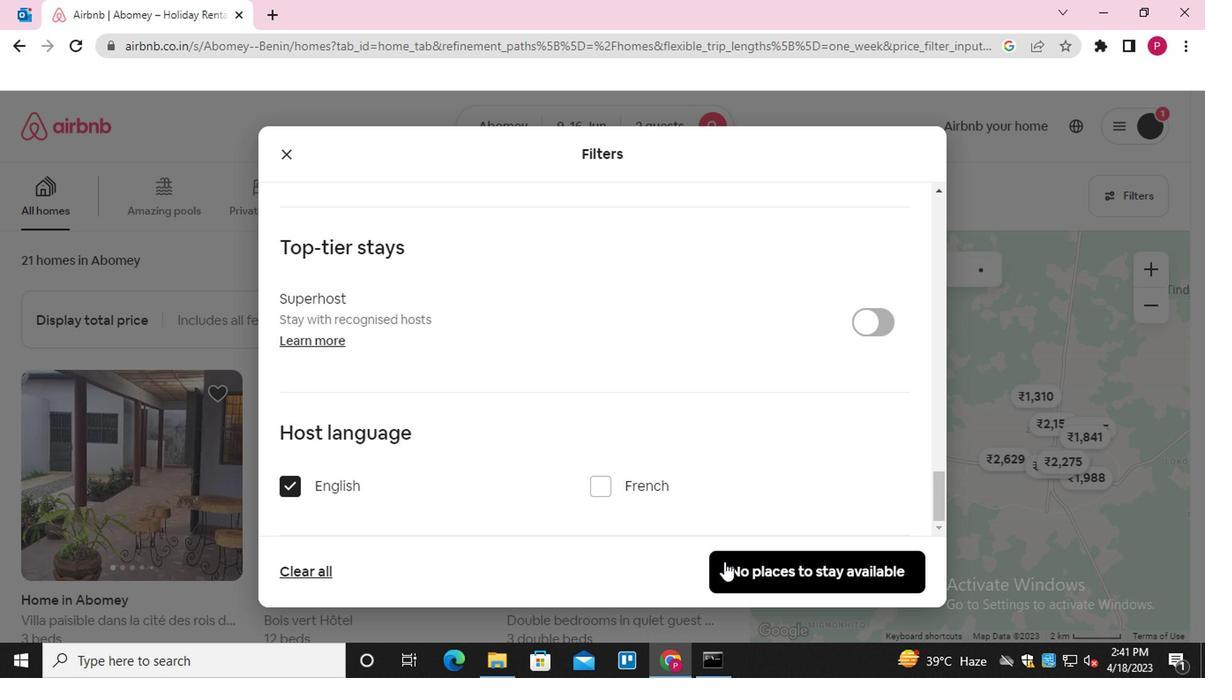 
Action: Mouse pressed left at (748, 562)
Screenshot: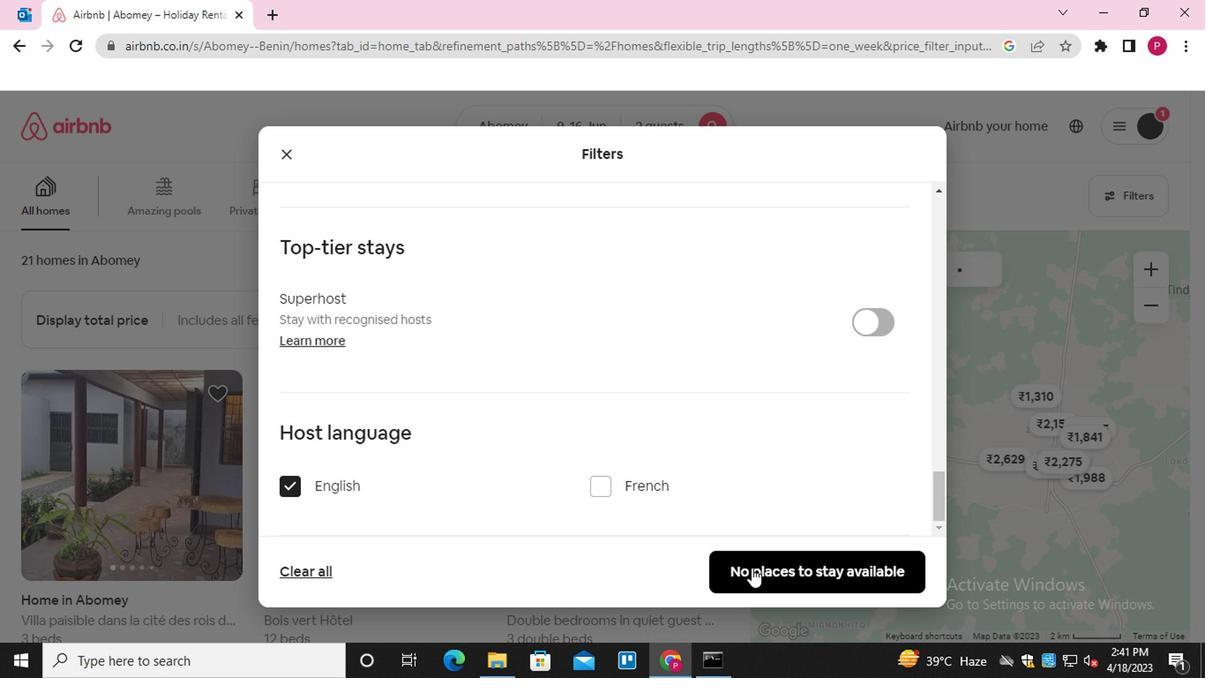 
Action: Mouse moved to (296, 371)
Screenshot: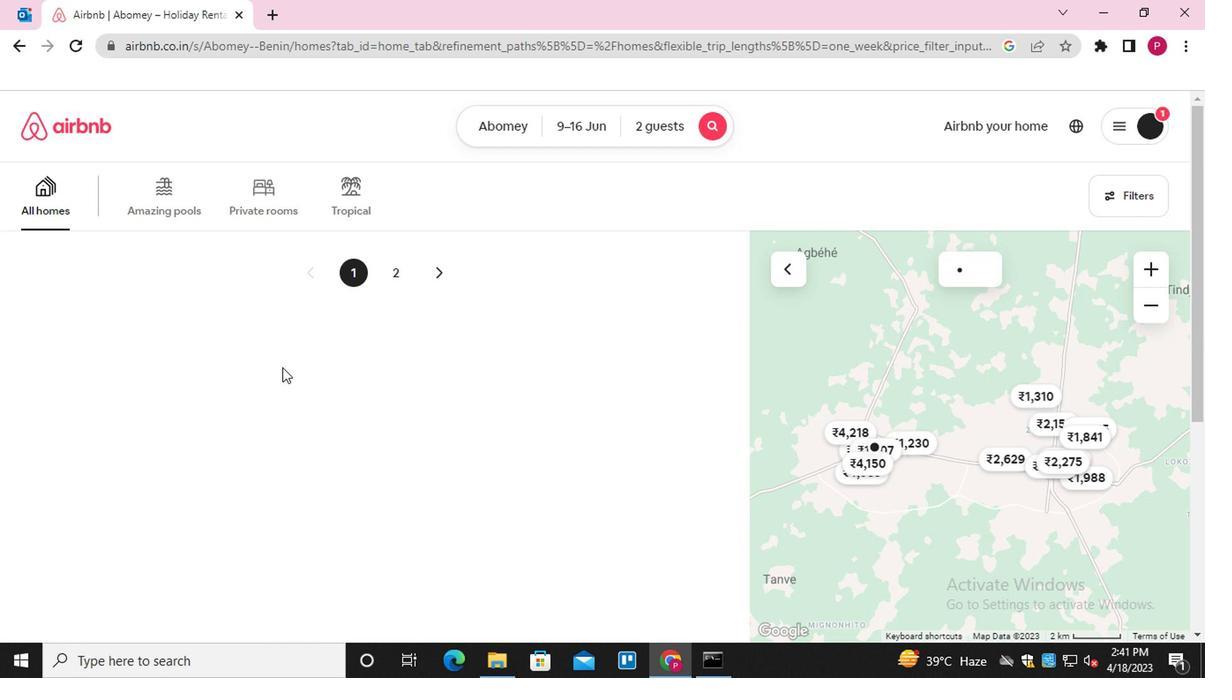 
